 Task: Find connections with filter location Nkongsamba with filter topic #innovationwith filter profile language Spanish with filter current company BharatPe with filter school MITSOM | MIT School of Management with filter industry Desktop Computing Software Products with filter service category Customer Service with filter keywords title Playwright
Action: Mouse moved to (500, 65)
Screenshot: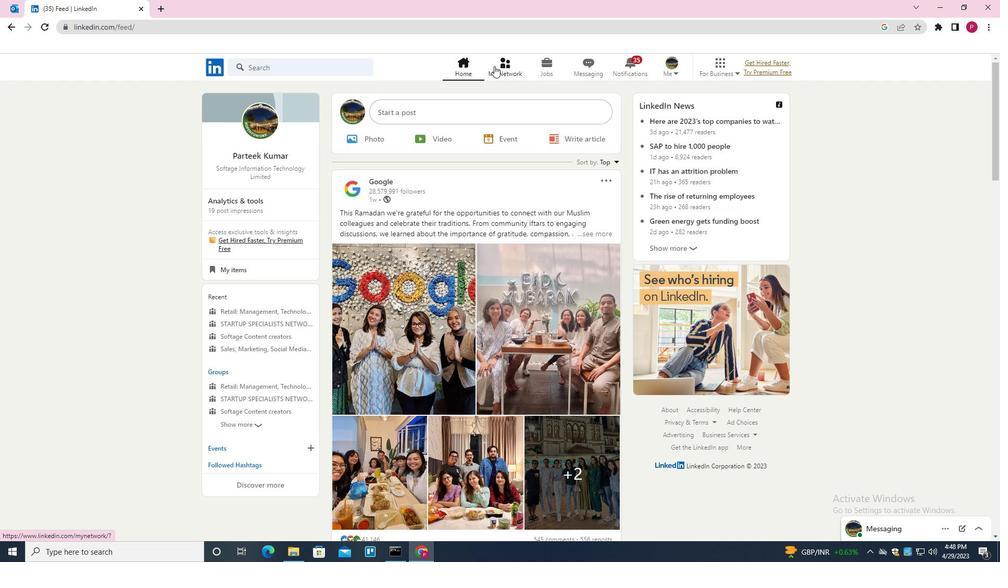 
Action: Mouse pressed left at (500, 65)
Screenshot: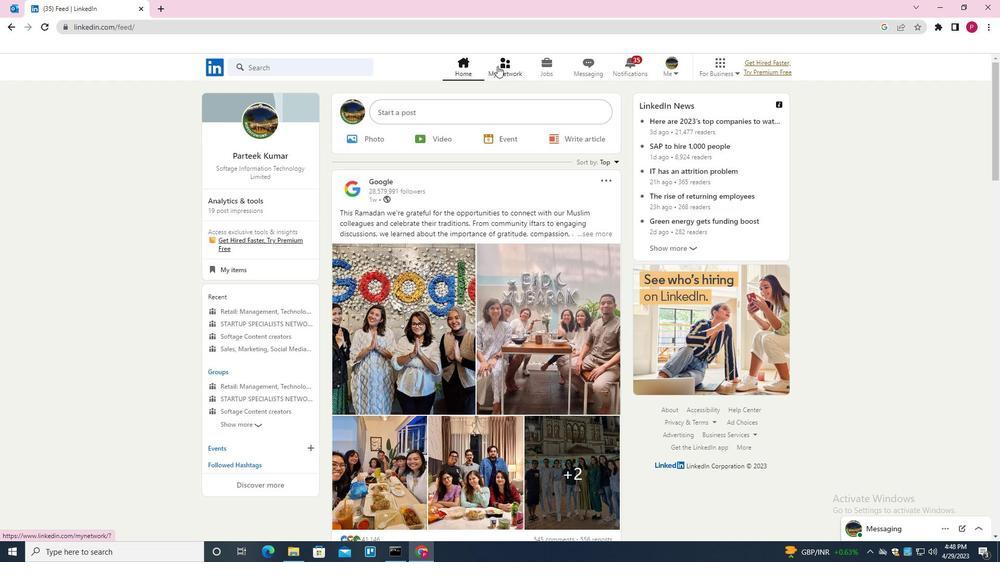 
Action: Mouse moved to (294, 123)
Screenshot: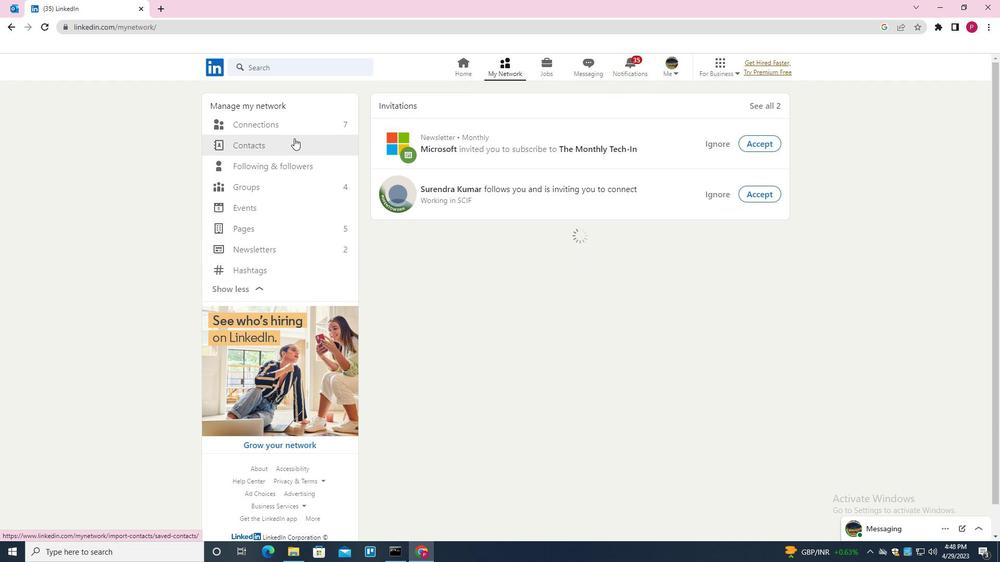 
Action: Mouse pressed left at (294, 123)
Screenshot: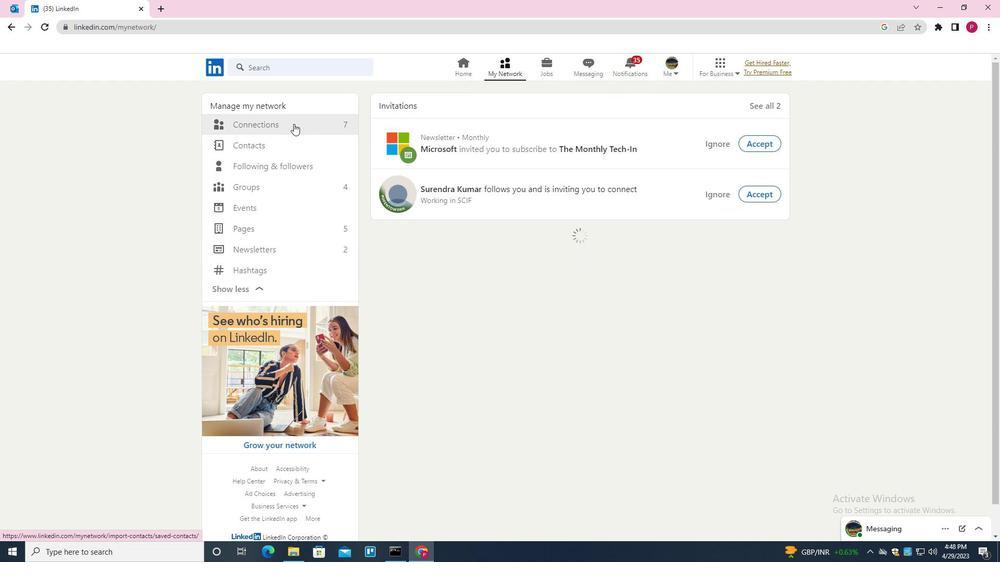 
Action: Mouse moved to (571, 122)
Screenshot: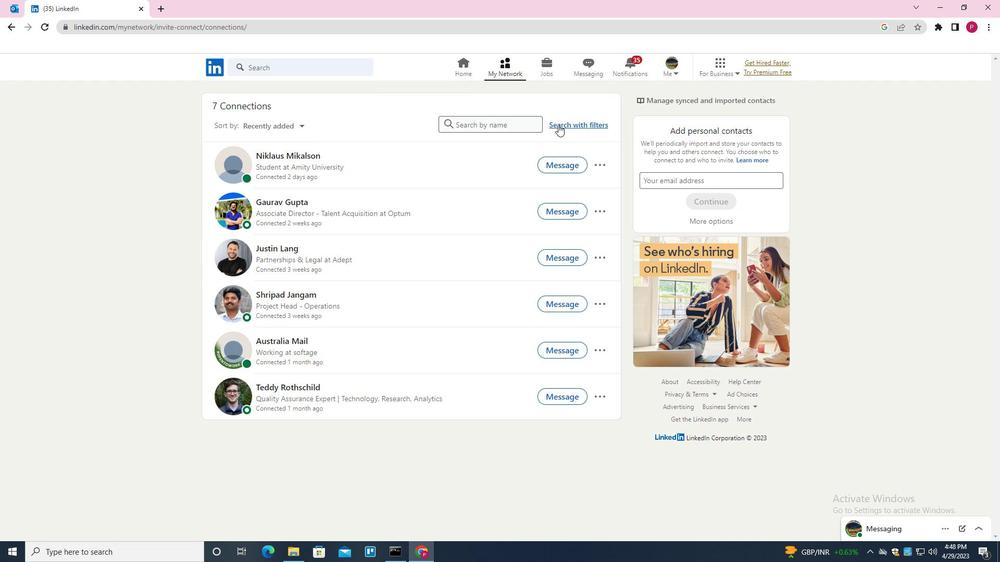 
Action: Mouse pressed left at (571, 122)
Screenshot: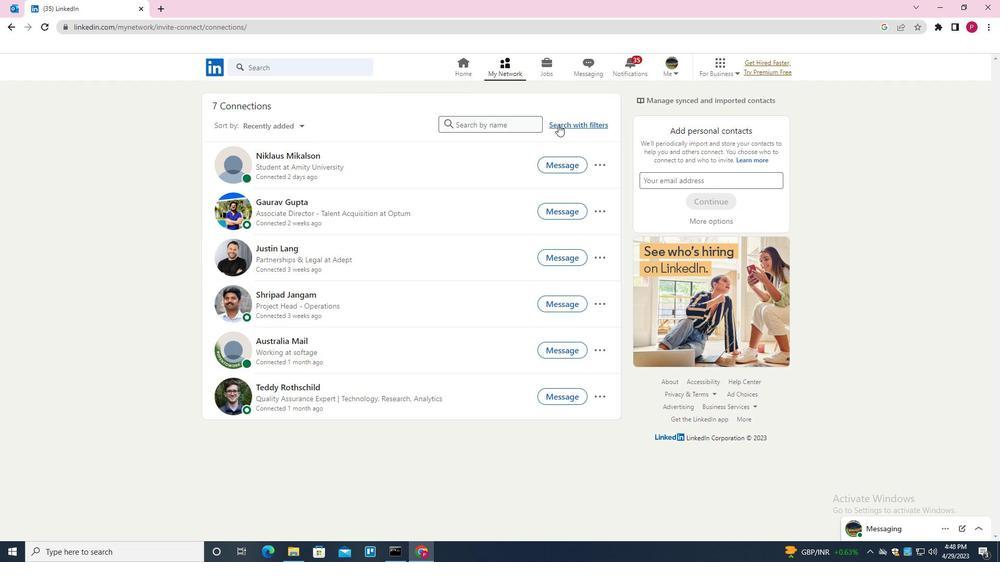 
Action: Mouse moved to (536, 94)
Screenshot: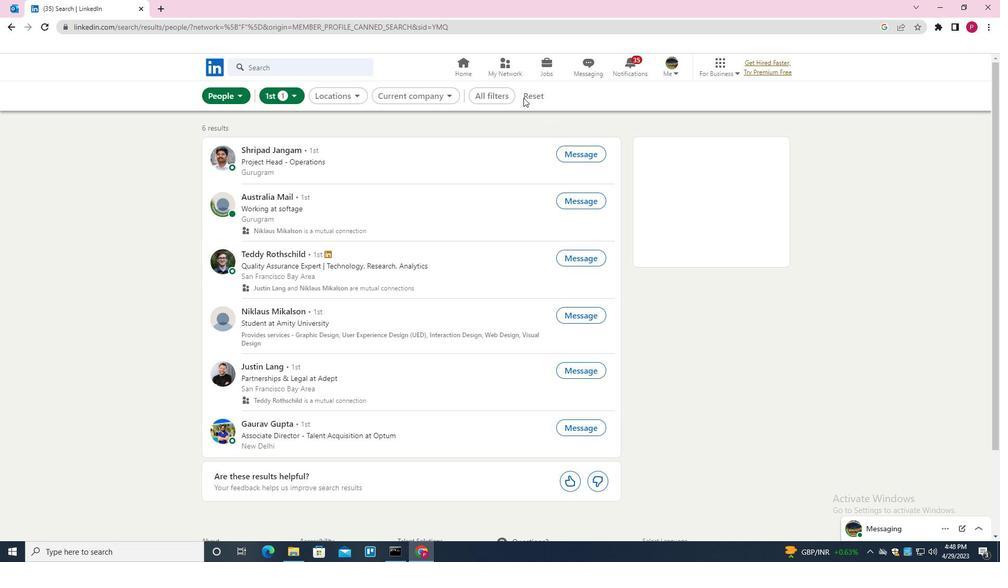 
Action: Mouse pressed left at (536, 94)
Screenshot: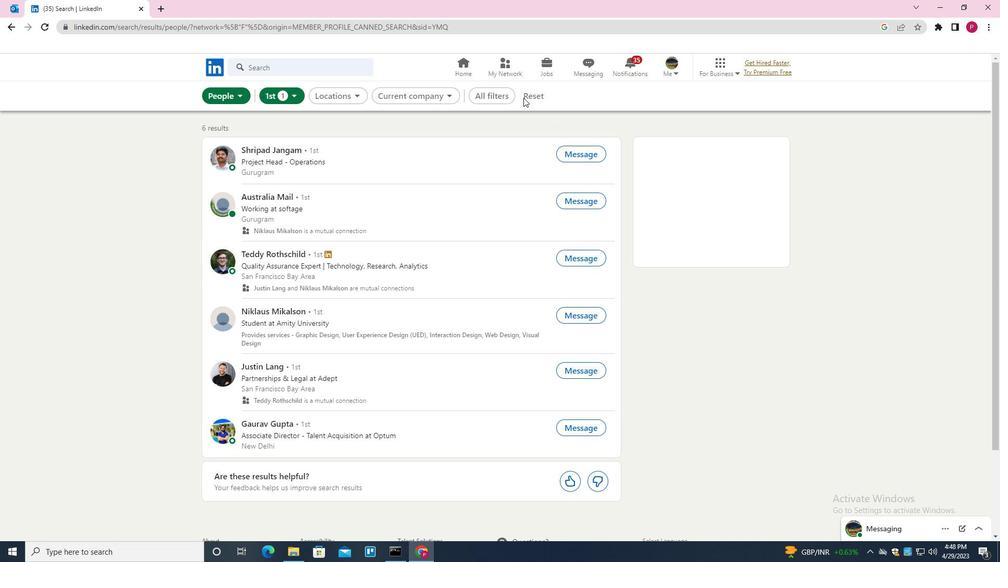 
Action: Mouse moved to (512, 97)
Screenshot: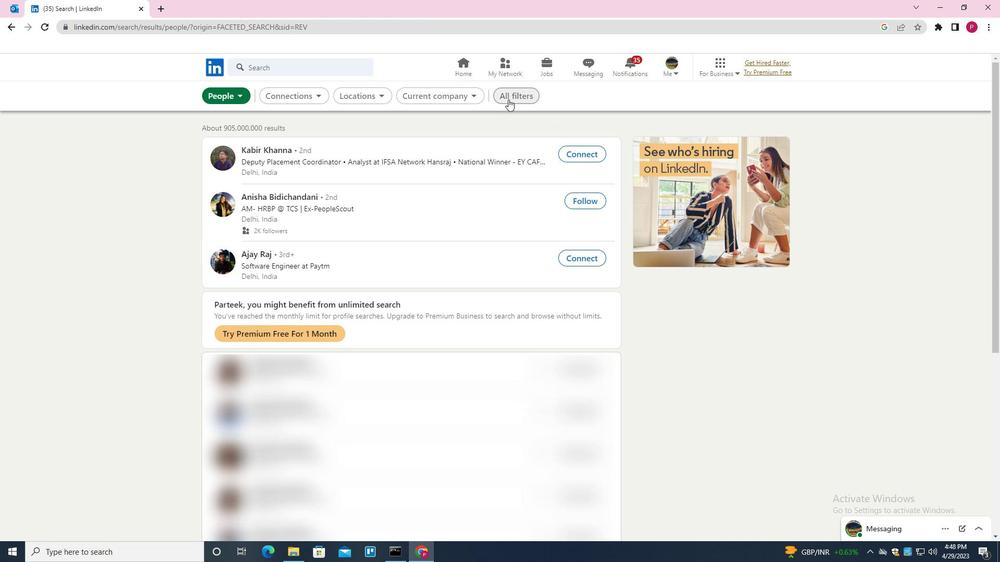 
Action: Mouse pressed left at (512, 97)
Screenshot: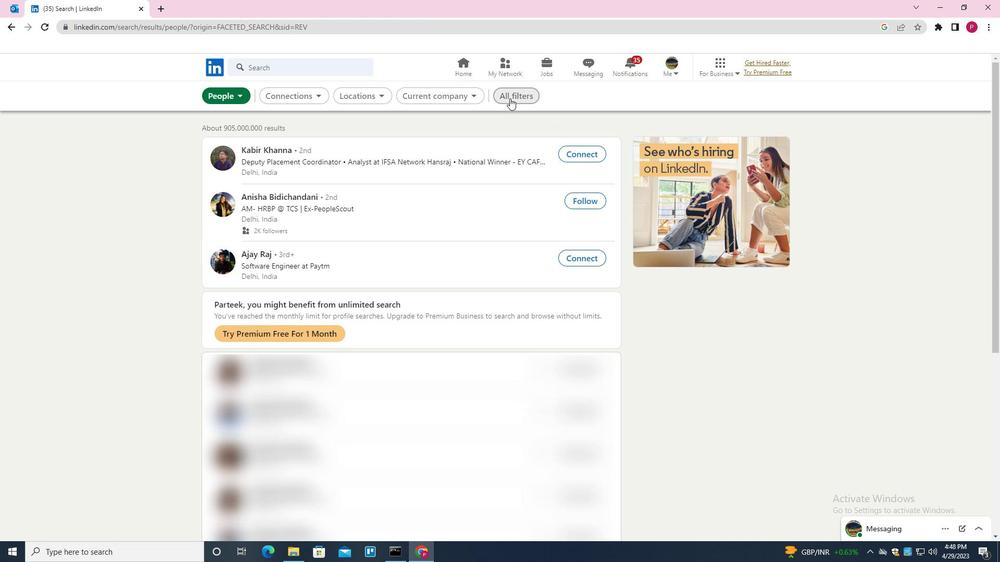 
Action: Mouse moved to (788, 328)
Screenshot: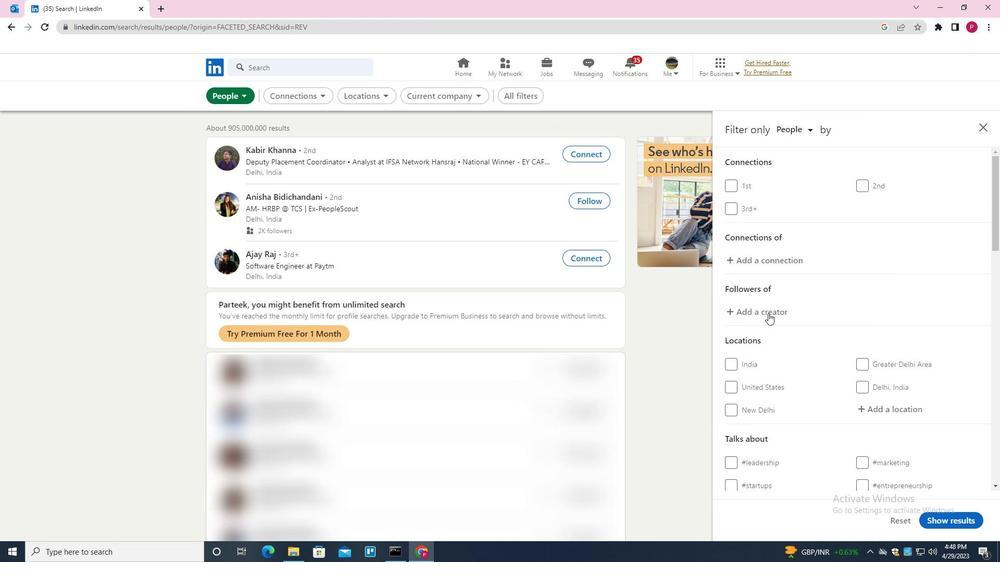 
Action: Mouse scrolled (788, 327) with delta (0, 0)
Screenshot: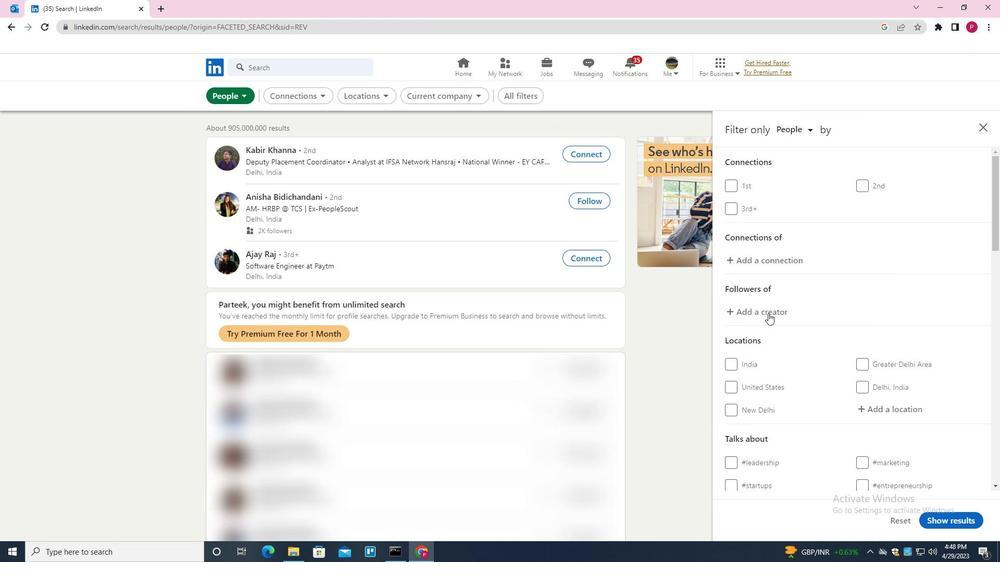 
Action: Mouse moved to (788, 329)
Screenshot: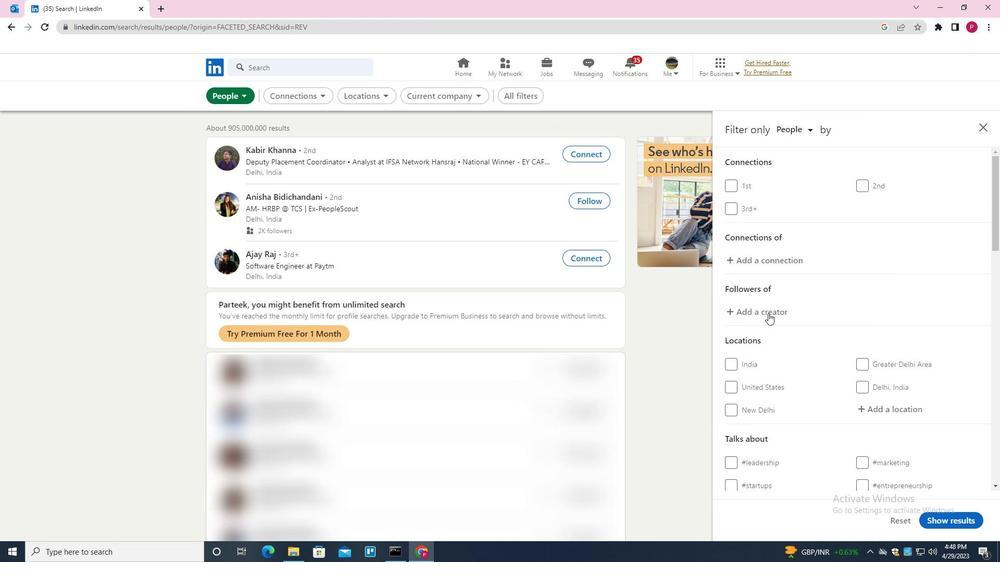 
Action: Mouse scrolled (788, 328) with delta (0, 0)
Screenshot: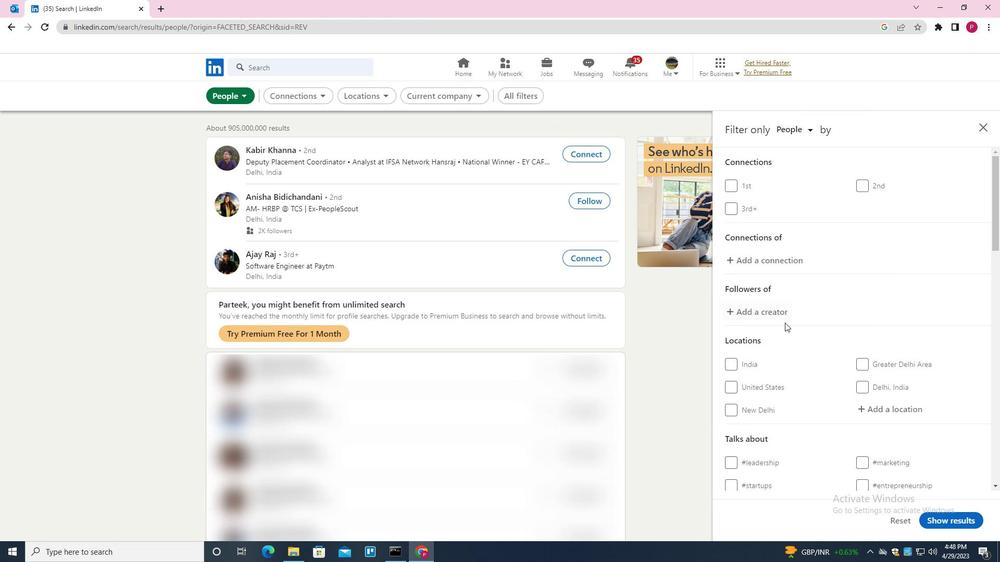 
Action: Mouse moved to (794, 332)
Screenshot: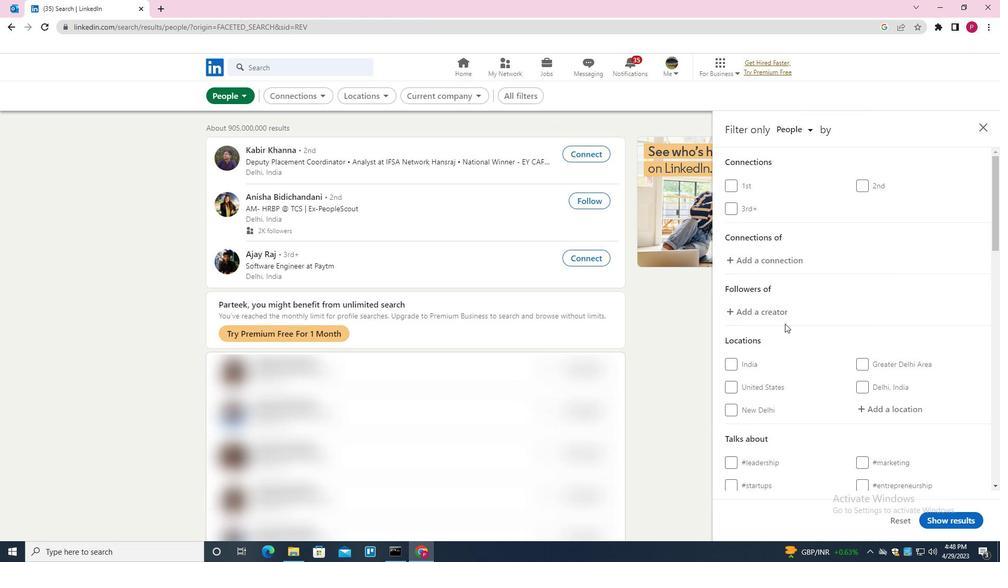 
Action: Mouse scrolled (794, 331) with delta (0, 0)
Screenshot: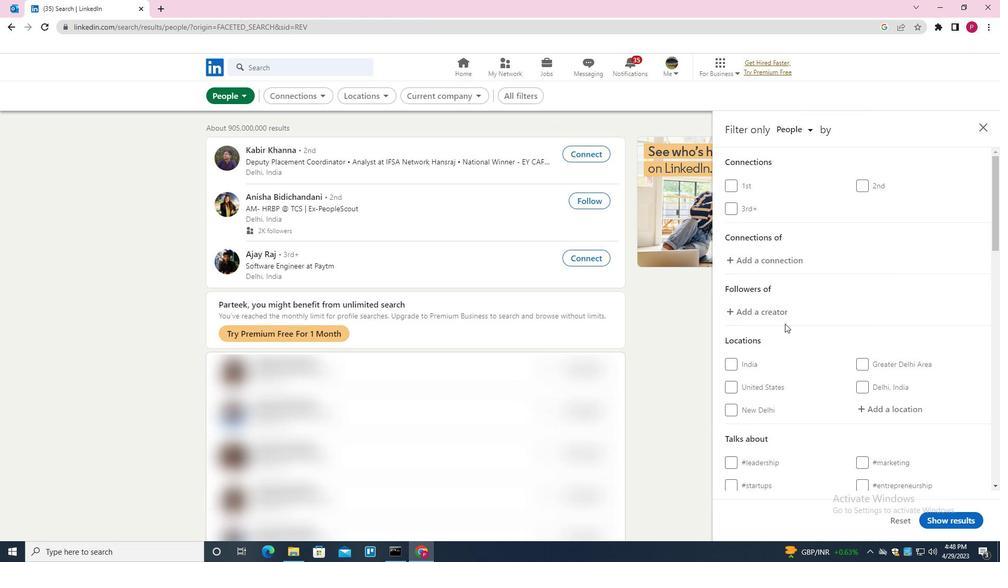 
Action: Mouse moved to (883, 250)
Screenshot: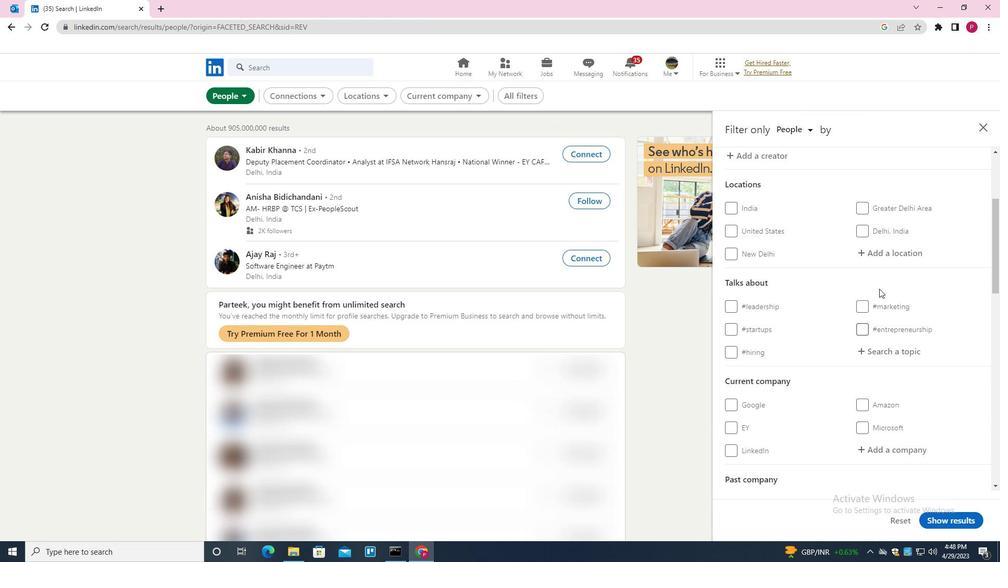 
Action: Mouse pressed left at (883, 250)
Screenshot: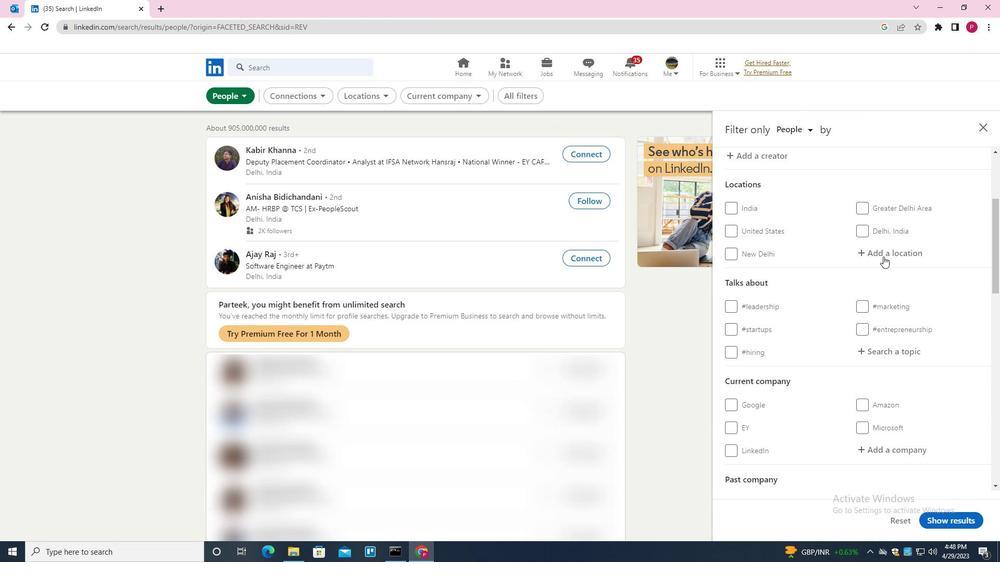 
Action: Mouse moved to (716, 335)
Screenshot: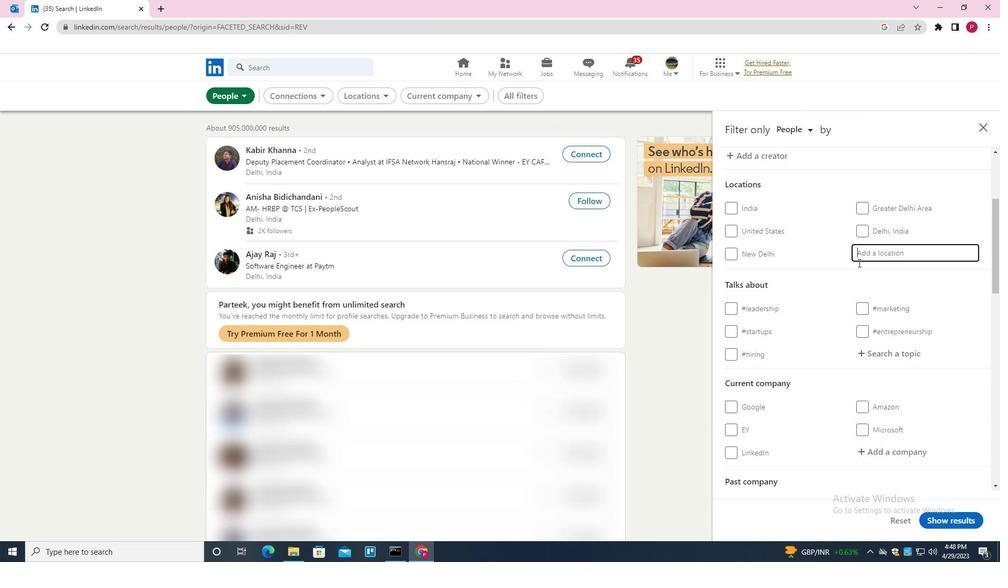 
Action: Key pressed <Key.shift><Key.shift>NKONG<Key.down><Key.down><Key.enter>
Screenshot: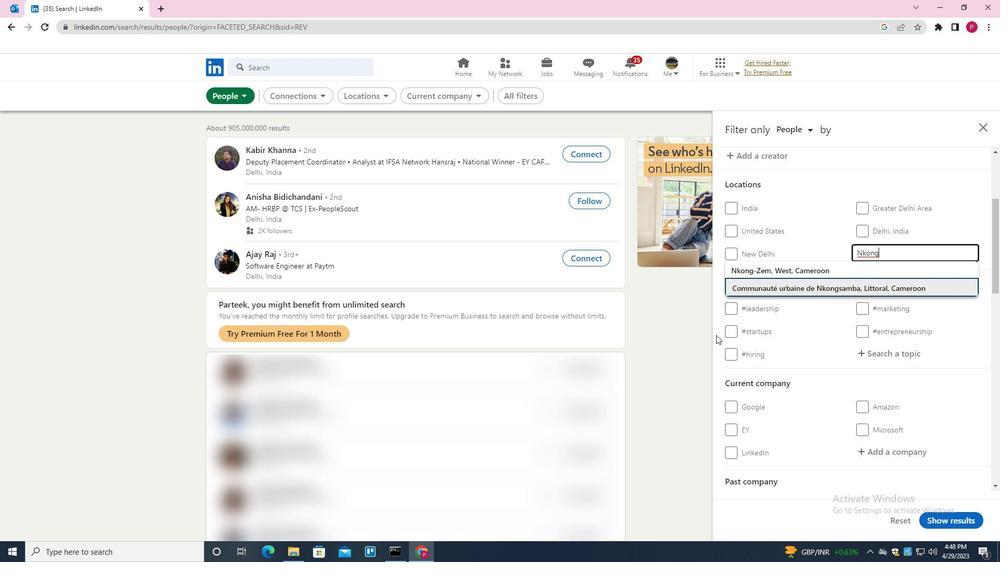 
Action: Mouse moved to (794, 345)
Screenshot: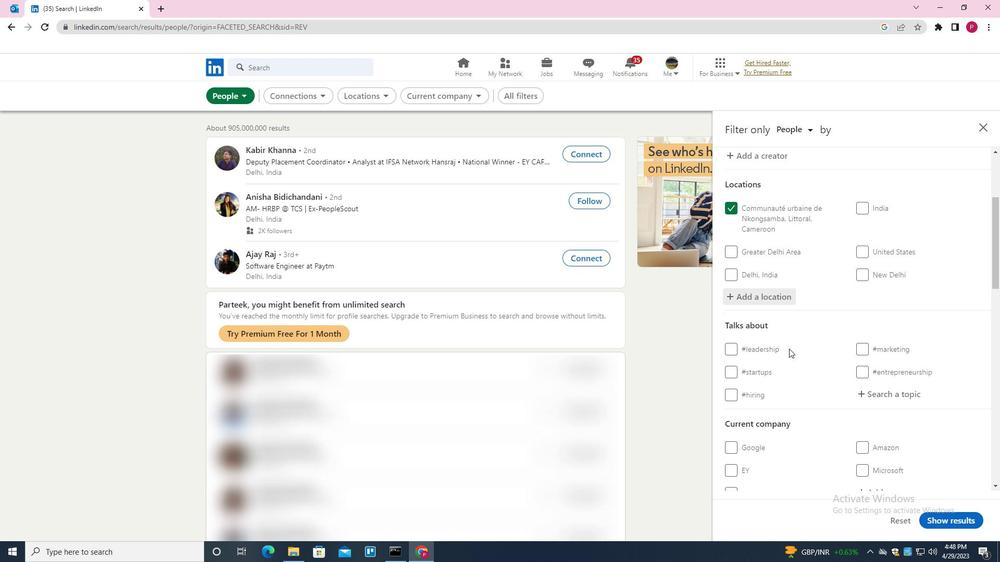 
Action: Mouse scrolled (794, 345) with delta (0, 0)
Screenshot: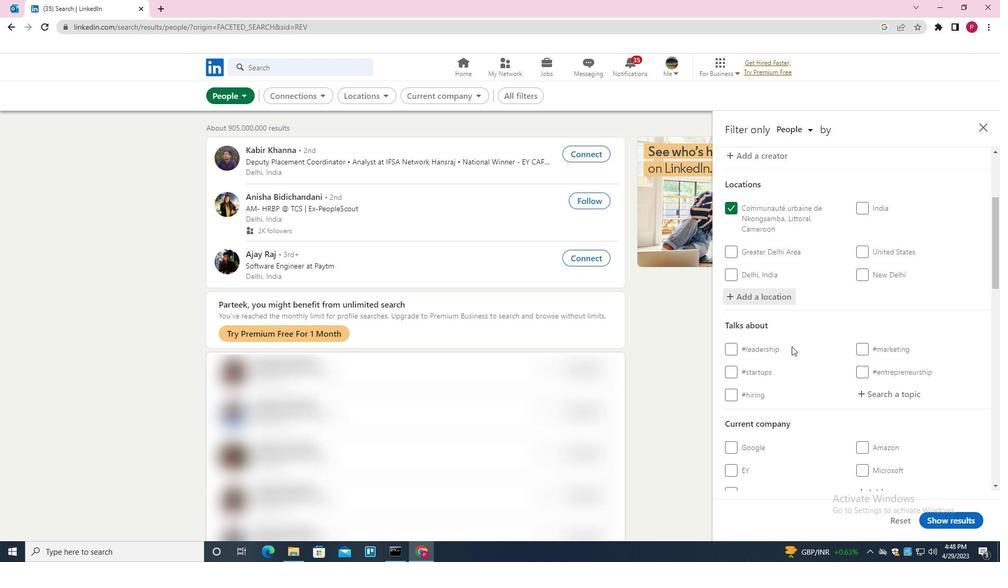 
Action: Mouse scrolled (794, 345) with delta (0, 0)
Screenshot: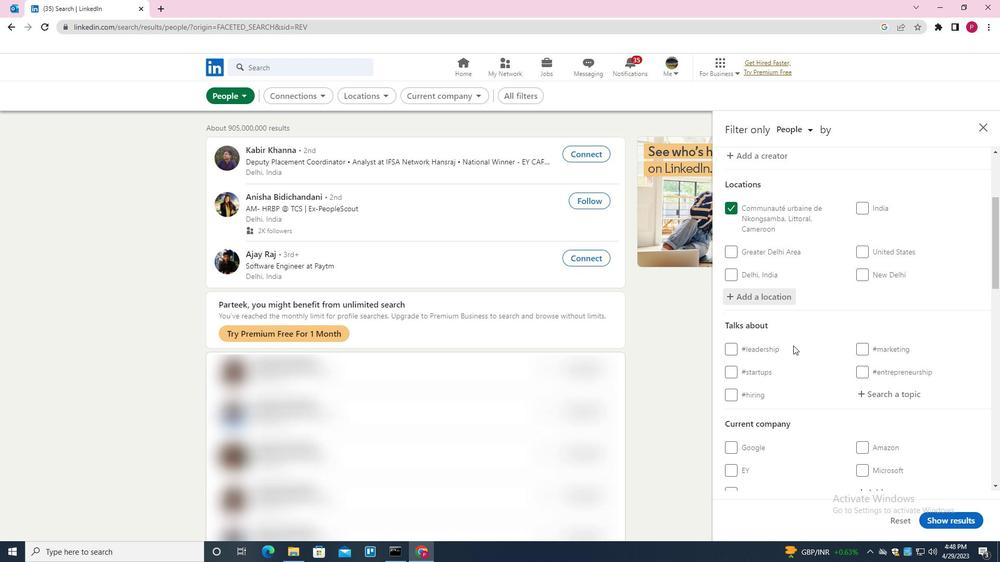 
Action: Mouse moved to (868, 291)
Screenshot: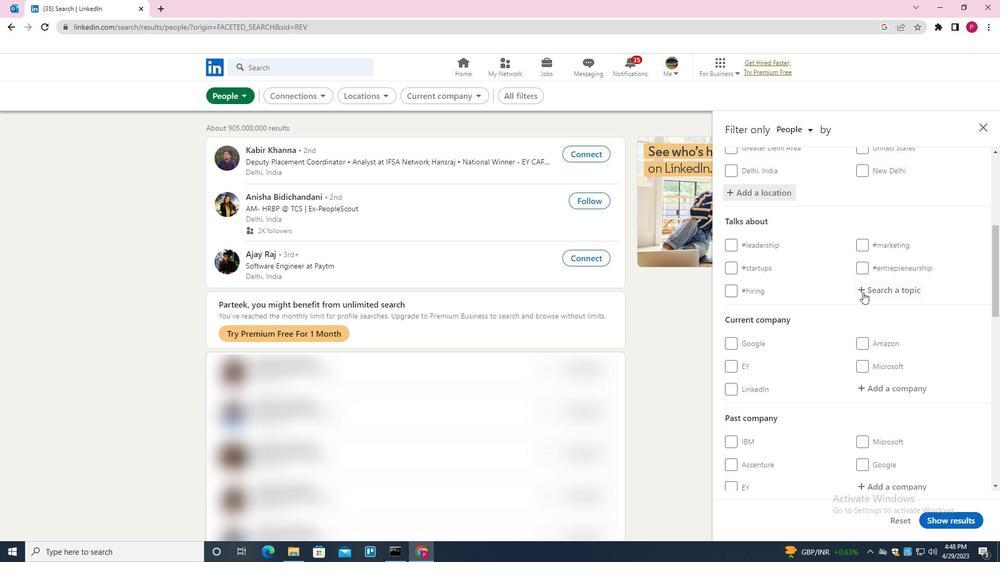
Action: Mouse pressed left at (868, 291)
Screenshot: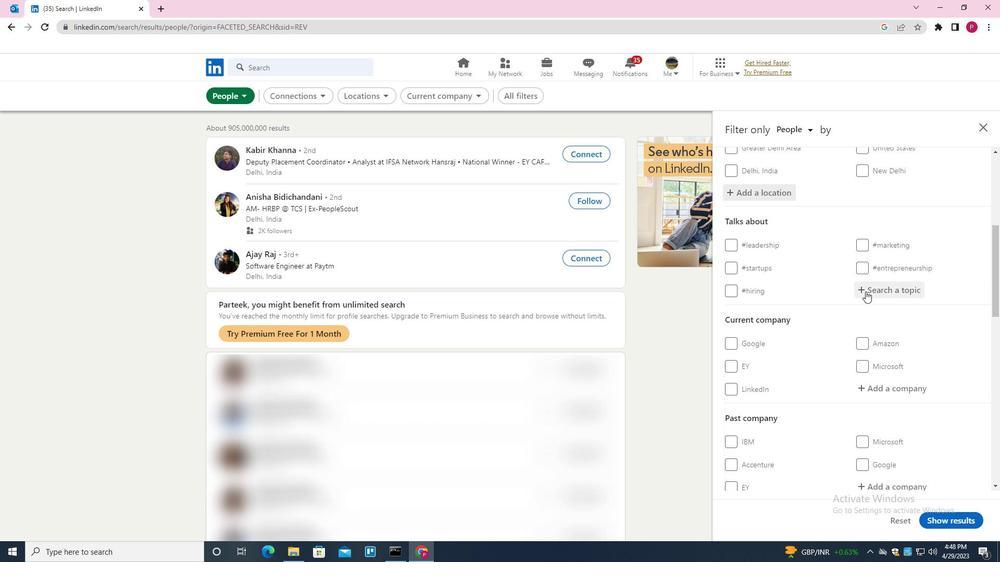 
Action: Mouse moved to (863, 295)
Screenshot: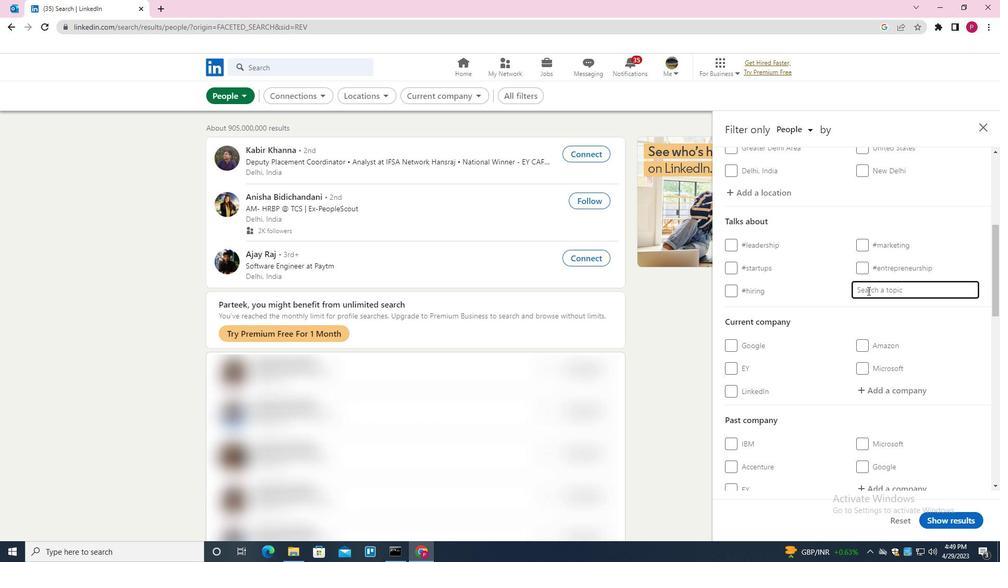 
Action: Key pressed INNOVATION<Key.down><Key.enter>
Screenshot: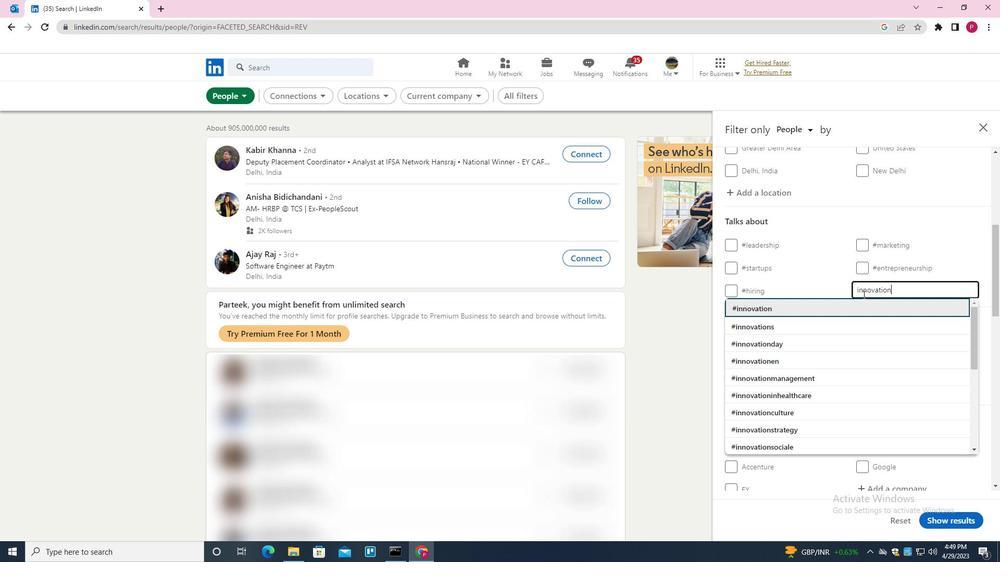 
Action: Mouse moved to (764, 321)
Screenshot: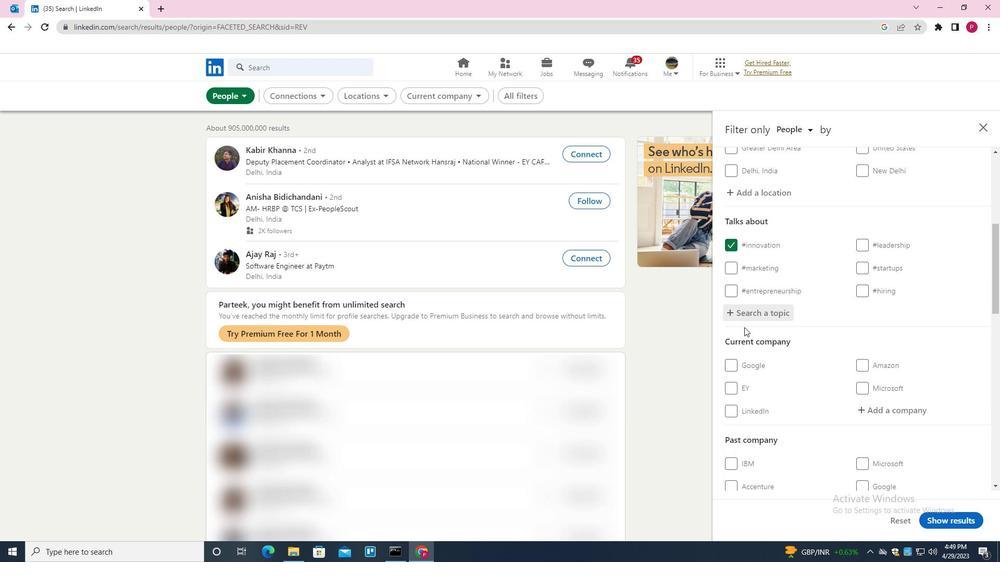 
Action: Mouse scrolled (764, 321) with delta (0, 0)
Screenshot: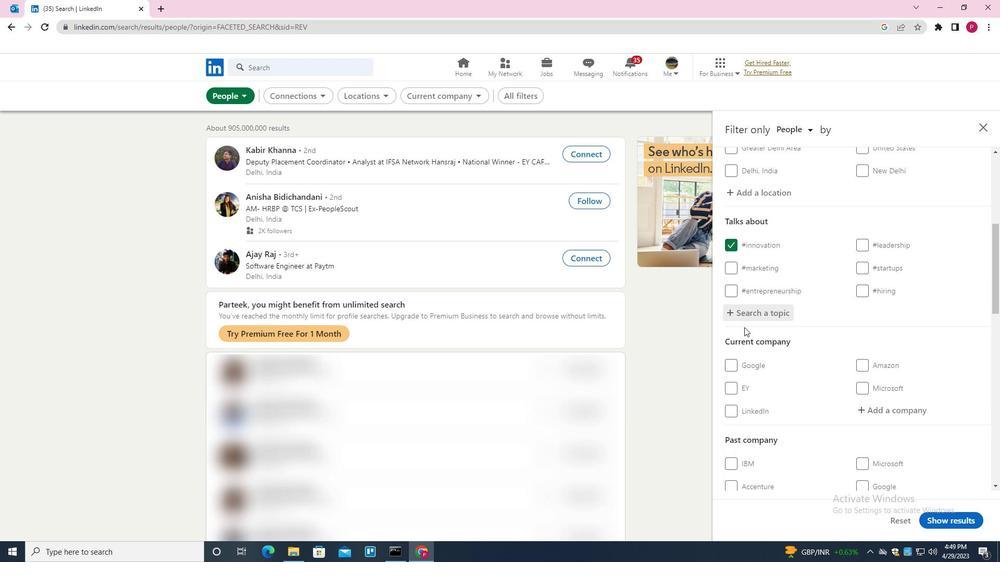 
Action: Mouse moved to (768, 321)
Screenshot: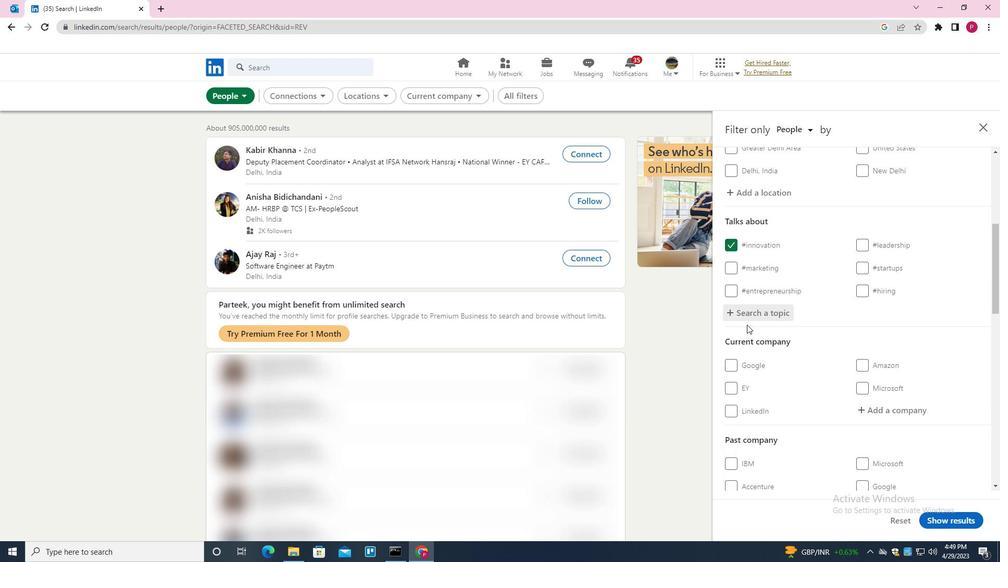 
Action: Mouse scrolled (768, 321) with delta (0, 0)
Screenshot: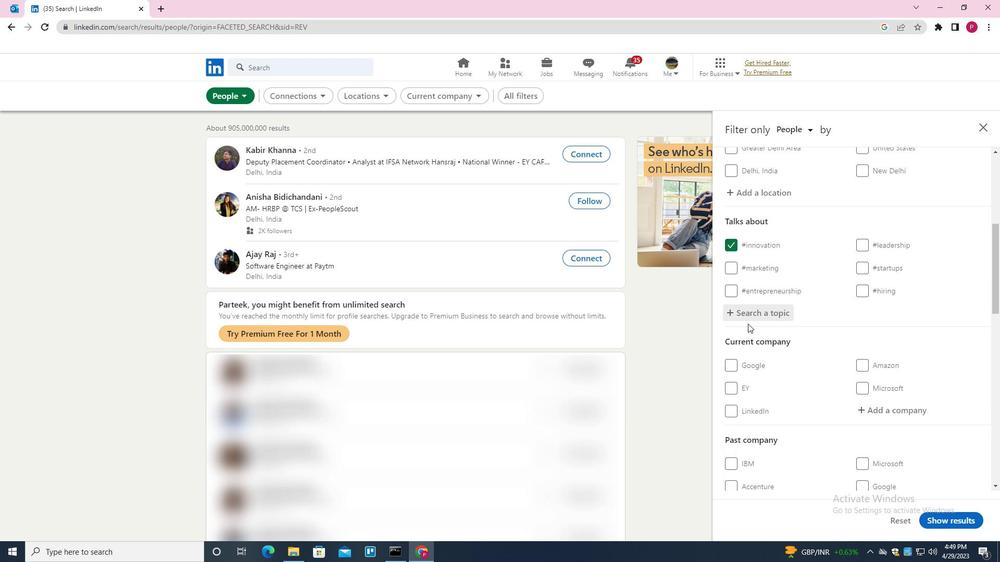 
Action: Mouse scrolled (768, 321) with delta (0, 0)
Screenshot: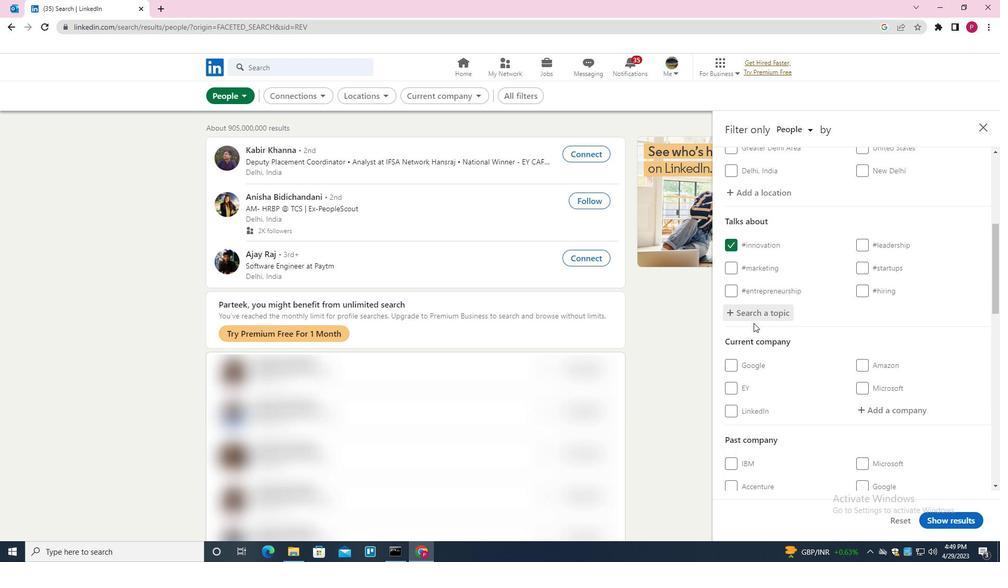 
Action: Mouse moved to (802, 248)
Screenshot: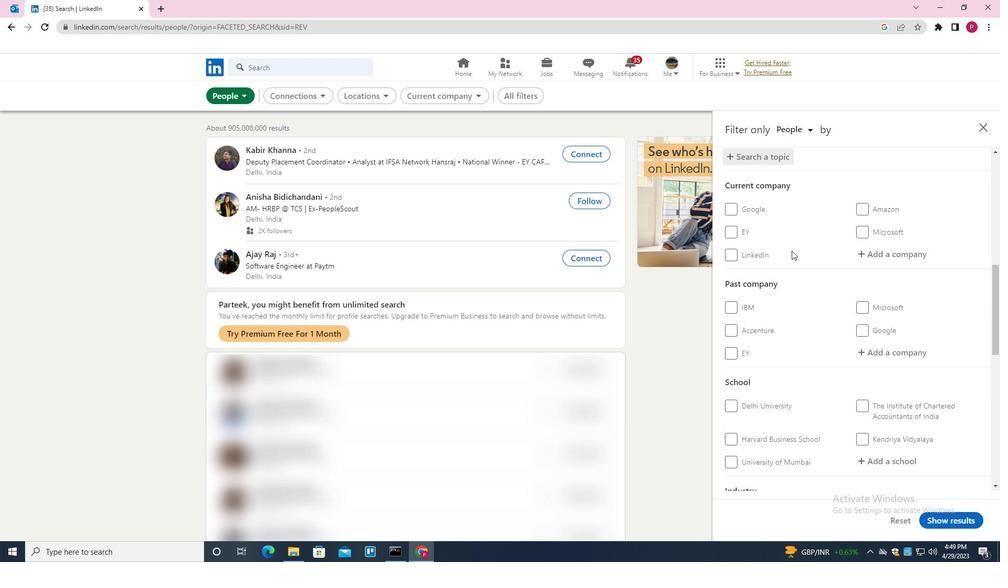 
Action: Mouse scrolled (802, 248) with delta (0, 0)
Screenshot: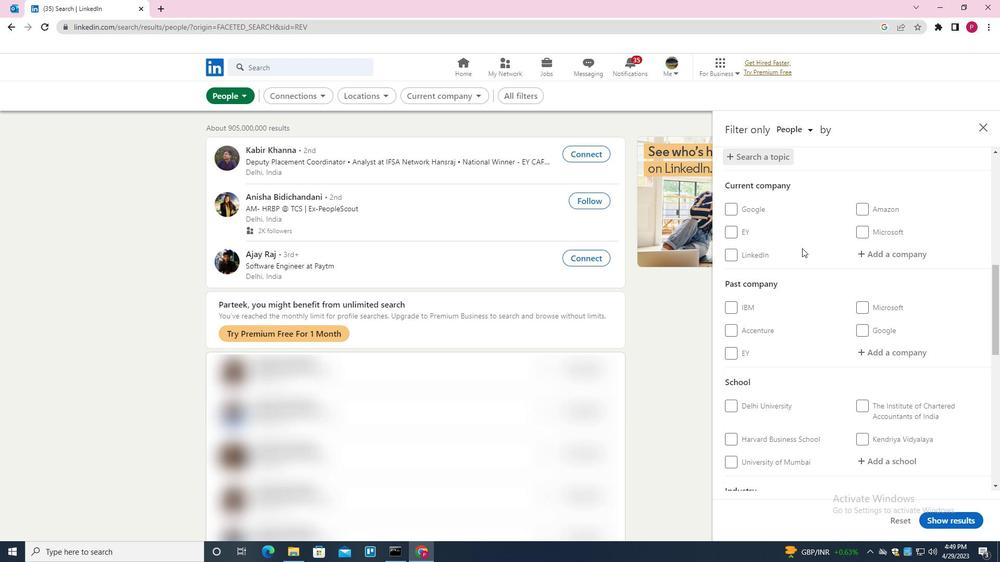 
Action: Mouse scrolled (802, 248) with delta (0, 0)
Screenshot: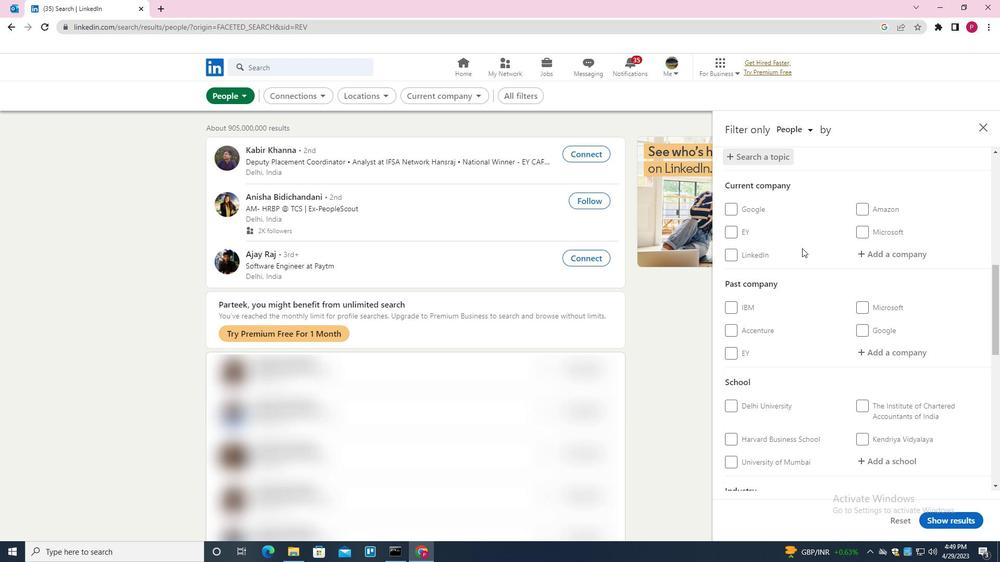 
Action: Mouse scrolled (802, 248) with delta (0, 0)
Screenshot: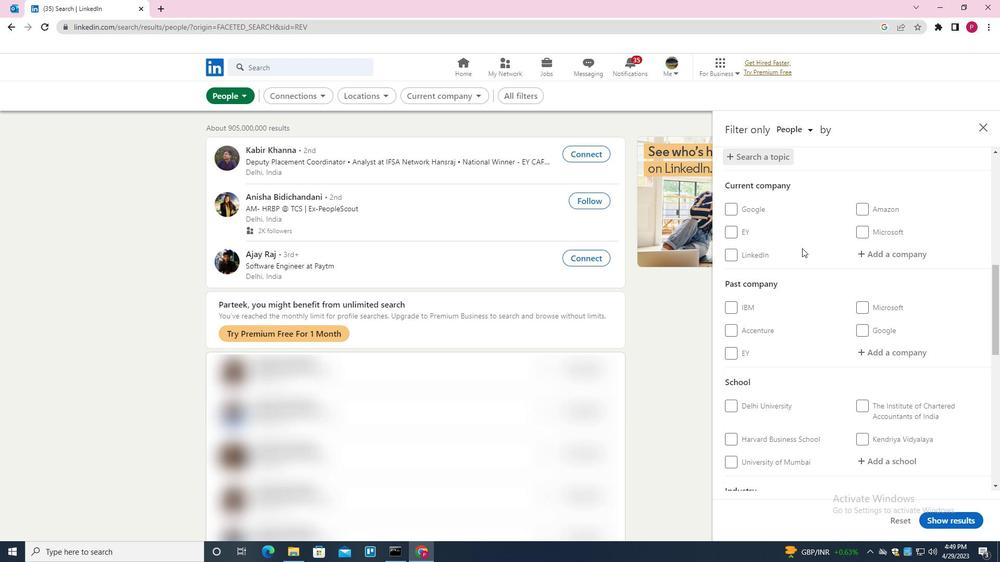 
Action: Mouse scrolled (802, 248) with delta (0, 0)
Screenshot: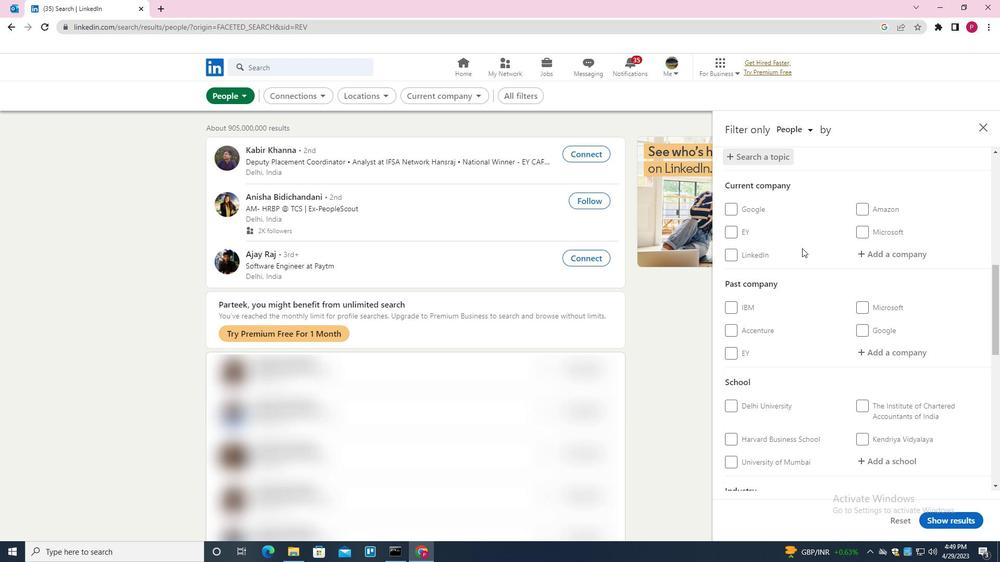 
Action: Mouse moved to (792, 274)
Screenshot: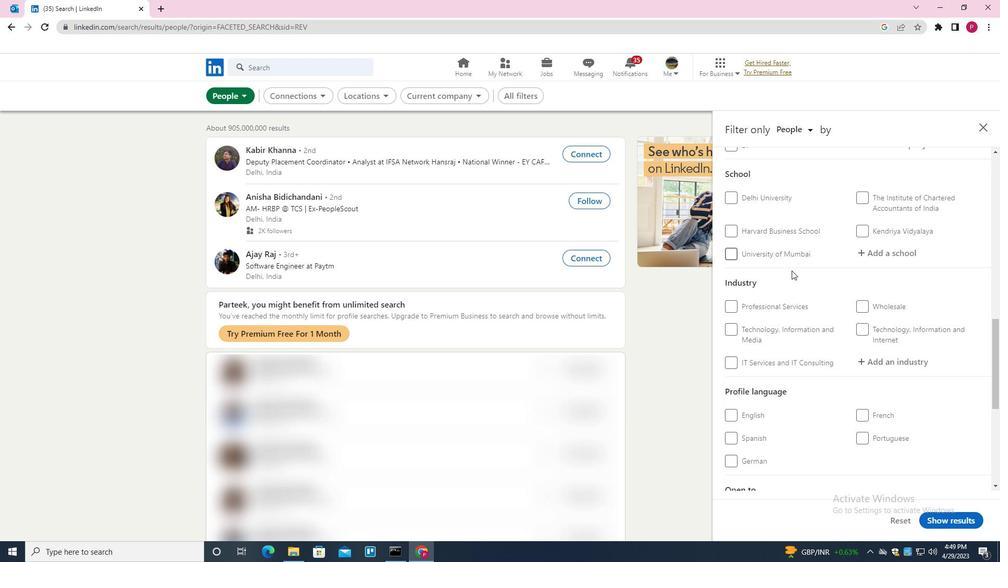 
Action: Mouse scrolled (792, 273) with delta (0, 0)
Screenshot: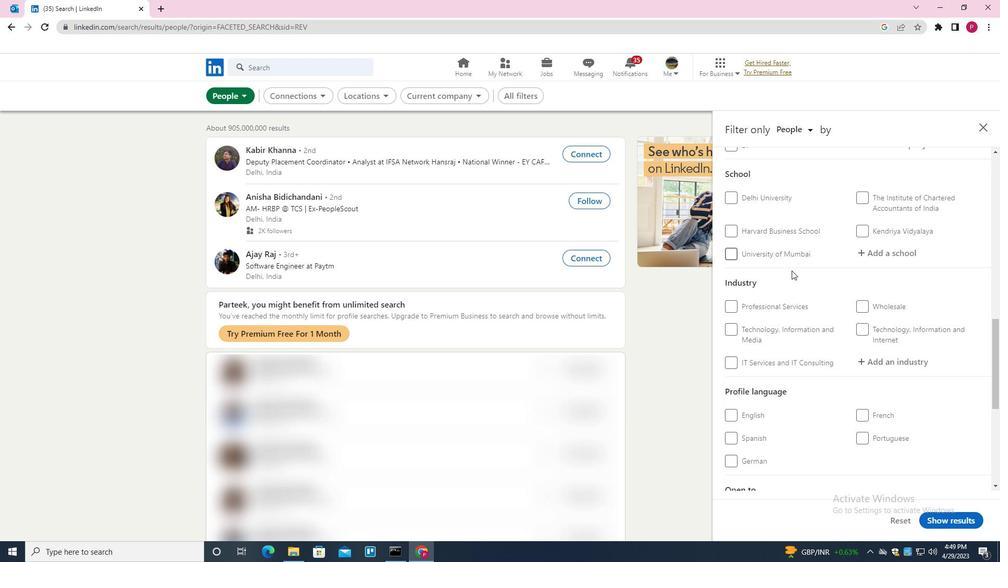 
Action: Mouse scrolled (792, 273) with delta (0, 0)
Screenshot: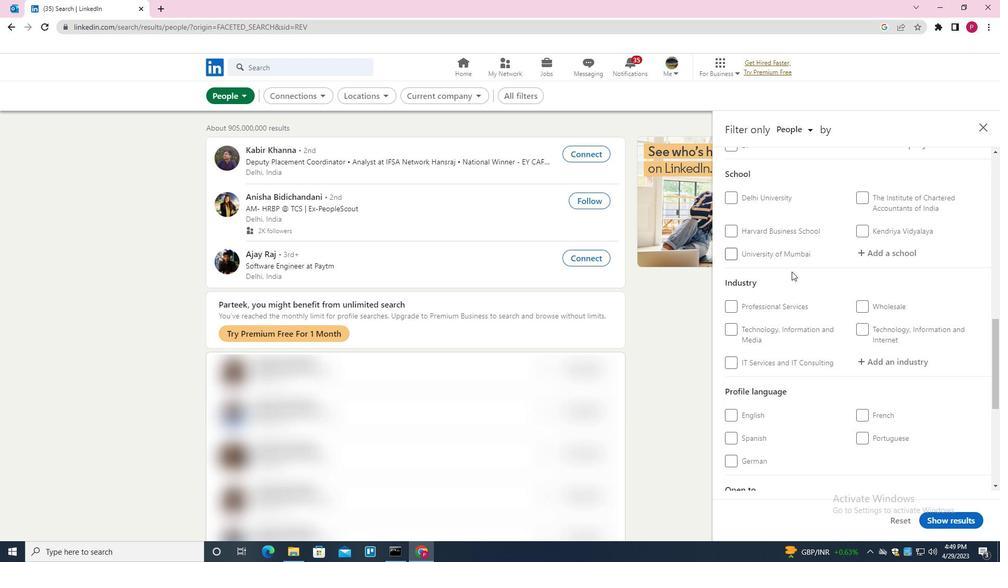 
Action: Mouse scrolled (792, 273) with delta (0, 0)
Screenshot: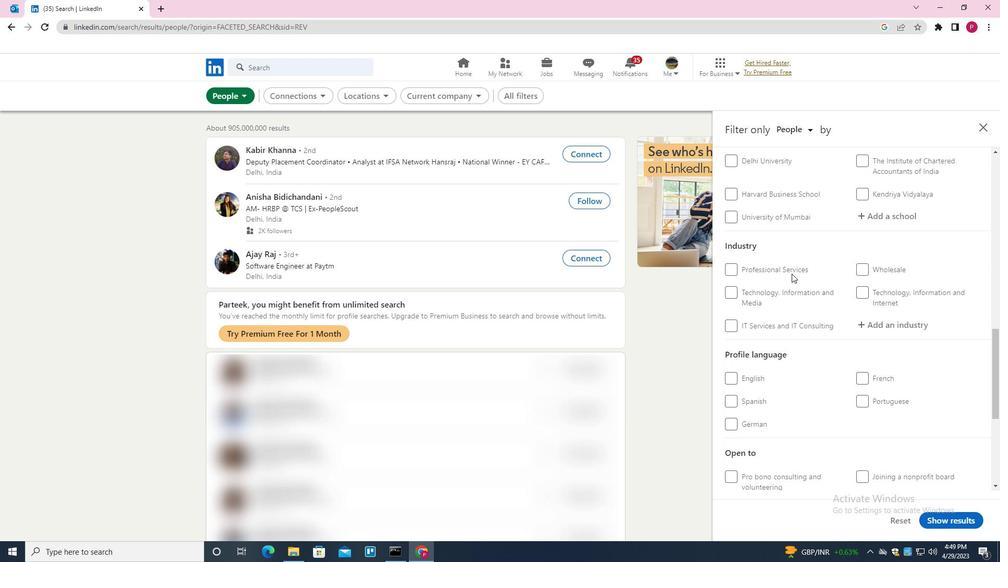 
Action: Mouse moved to (737, 281)
Screenshot: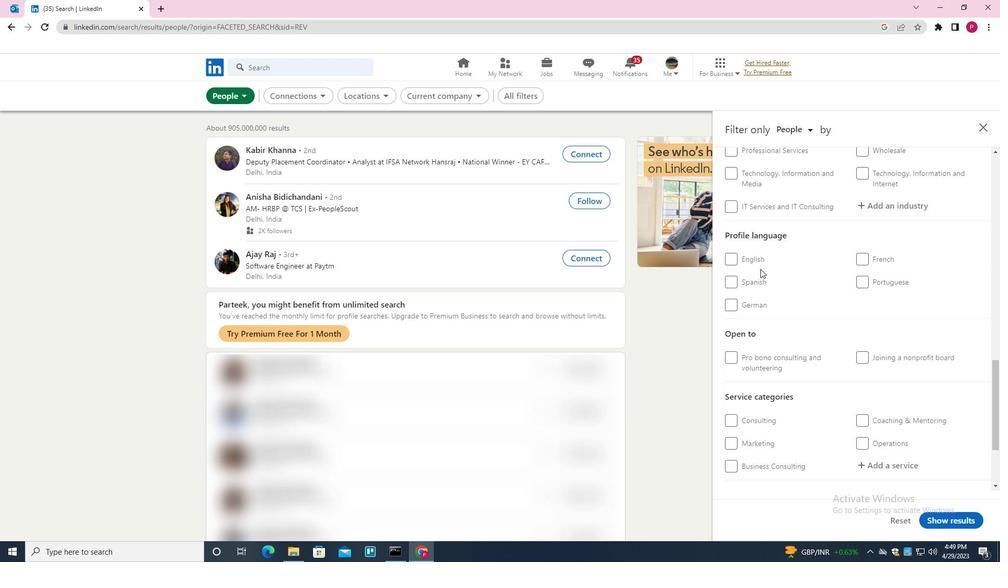 
Action: Mouse pressed left at (737, 281)
Screenshot: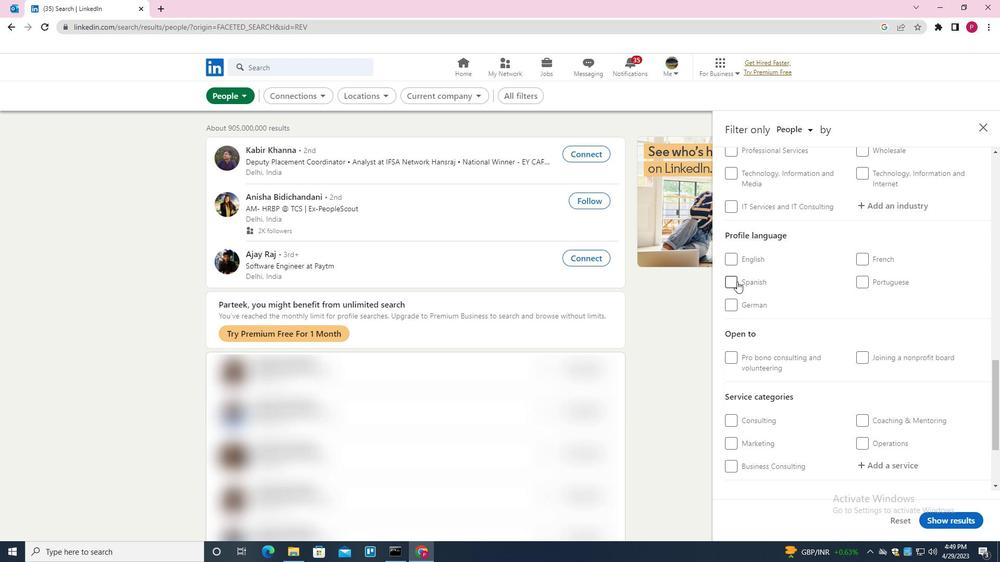 
Action: Mouse moved to (794, 271)
Screenshot: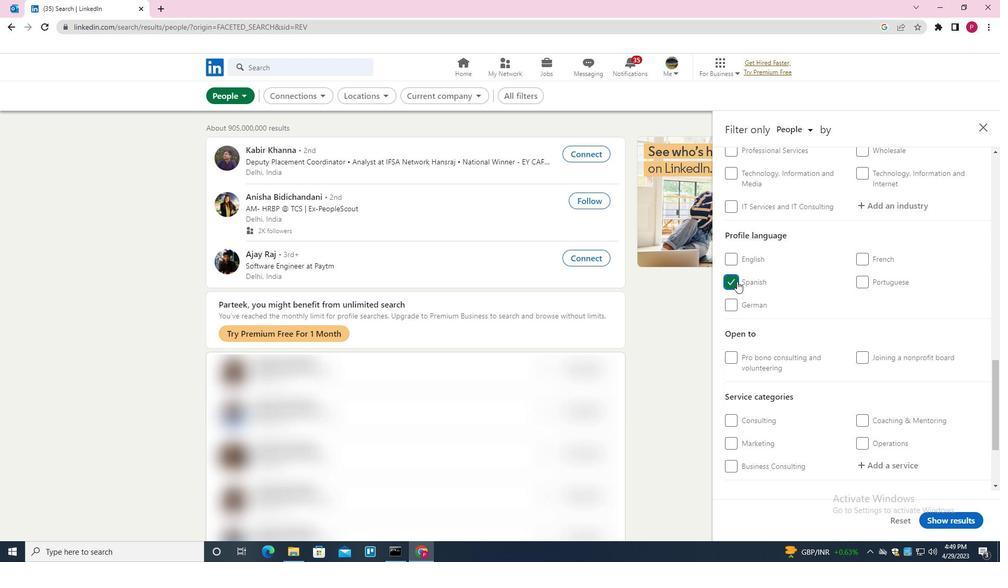 
Action: Mouse scrolled (794, 271) with delta (0, 0)
Screenshot: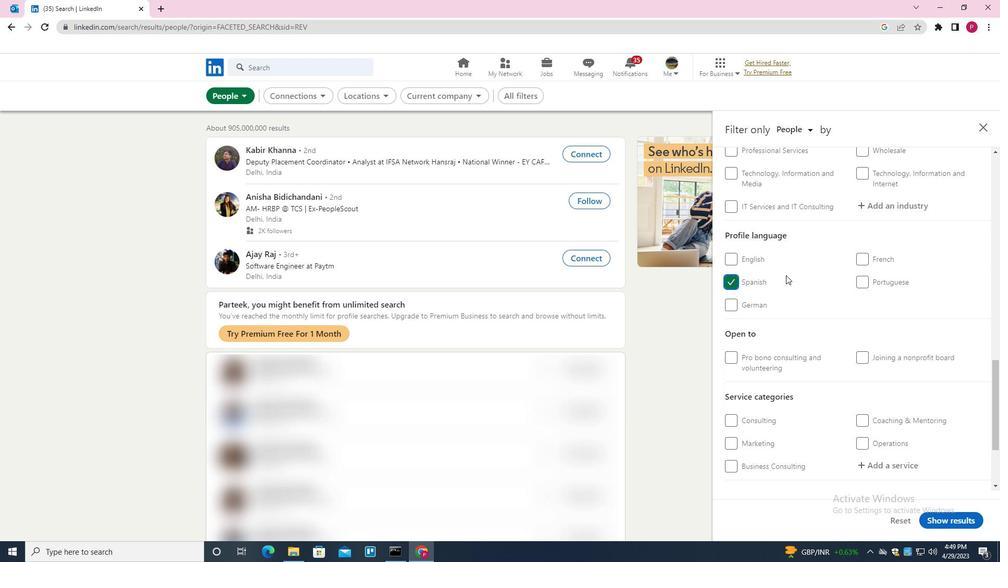 
Action: Mouse scrolled (794, 271) with delta (0, 0)
Screenshot: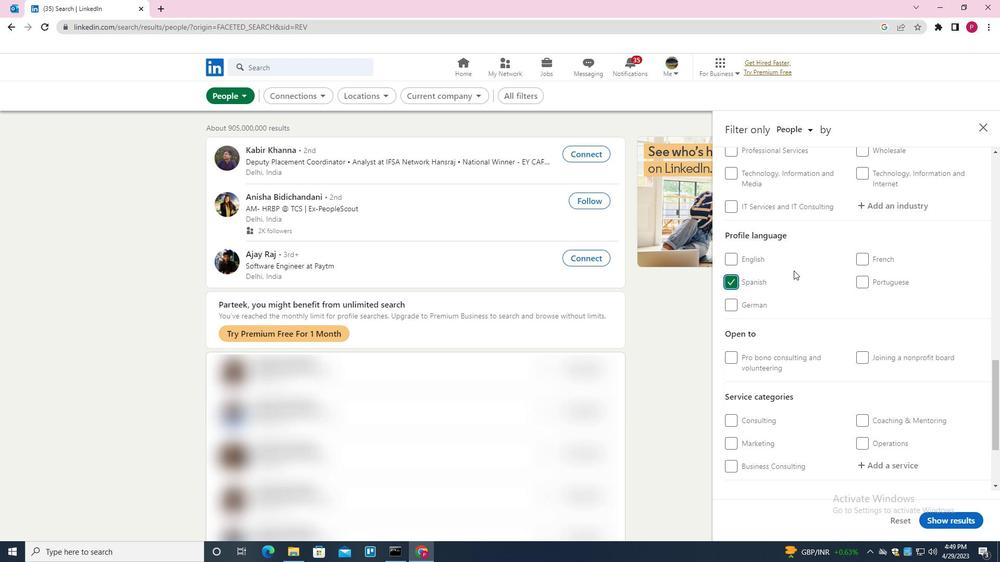 
Action: Mouse scrolled (794, 271) with delta (0, 0)
Screenshot: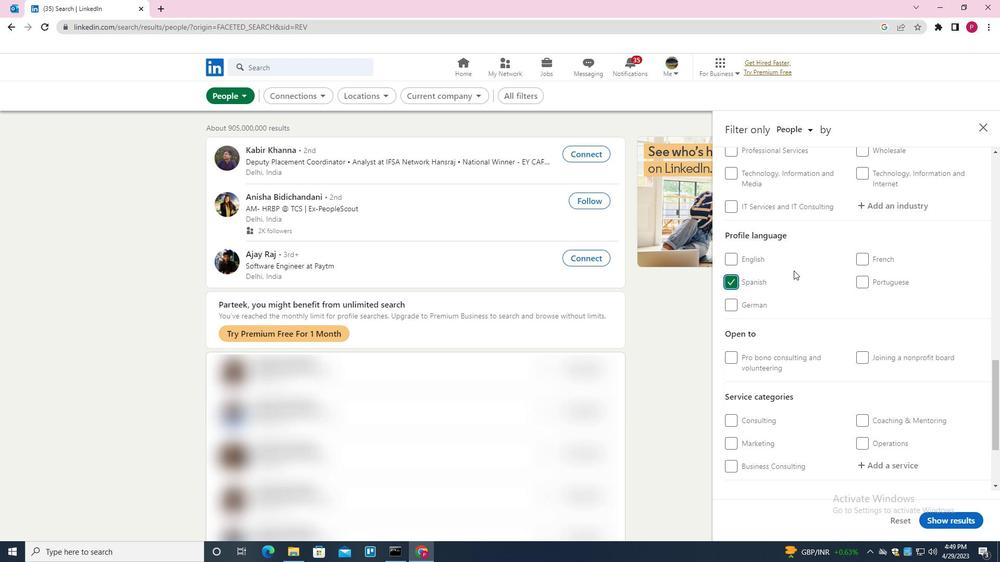 
Action: Mouse scrolled (794, 271) with delta (0, 0)
Screenshot: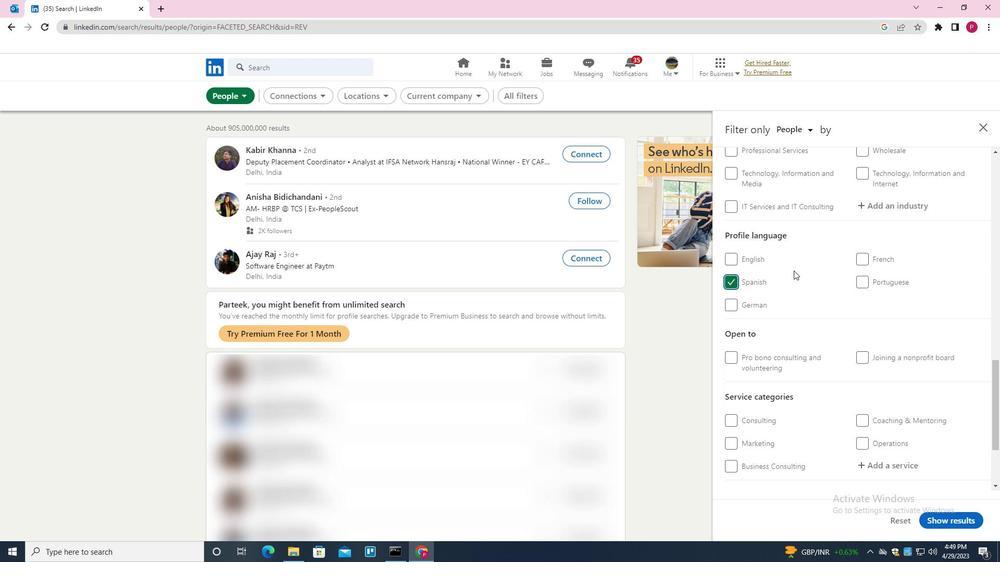
Action: Mouse scrolled (794, 271) with delta (0, 0)
Screenshot: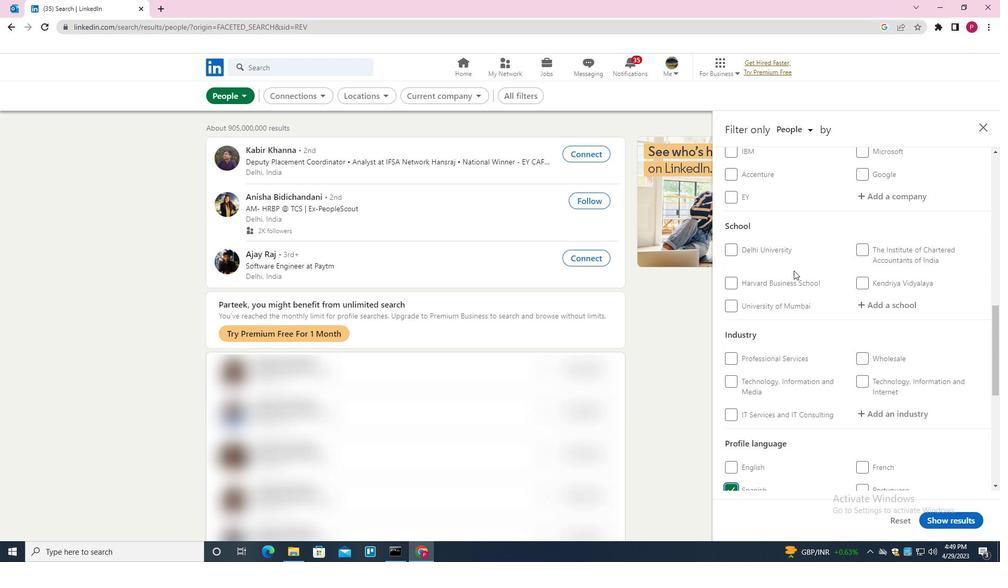 
Action: Mouse scrolled (794, 271) with delta (0, 0)
Screenshot: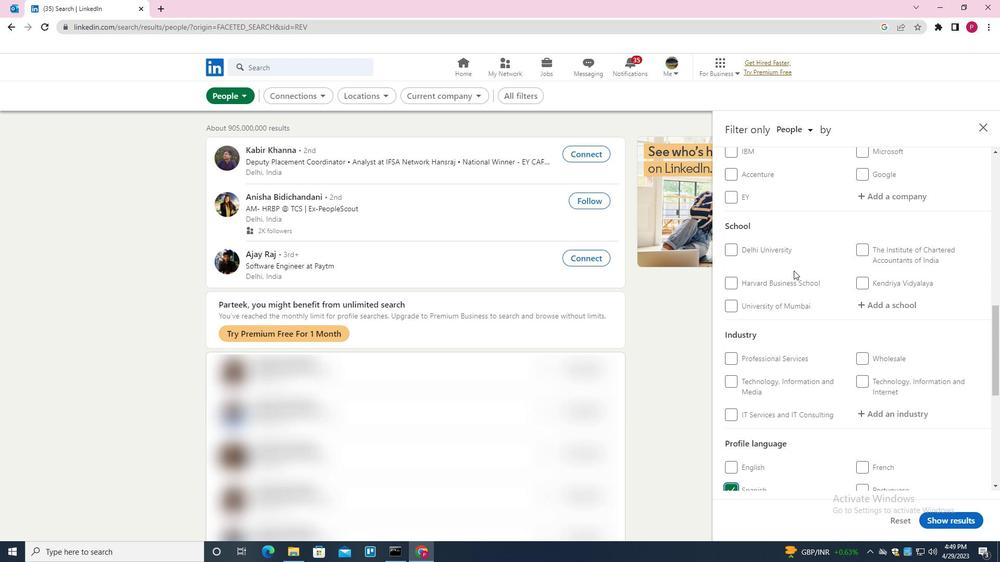 
Action: Mouse scrolled (794, 271) with delta (0, 0)
Screenshot: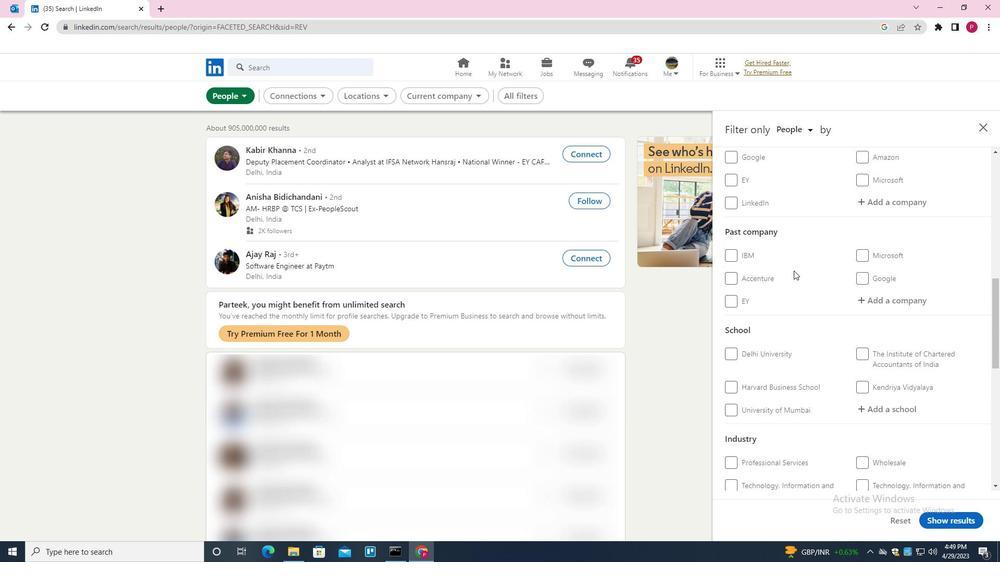 
Action: Mouse scrolled (794, 271) with delta (0, 0)
Screenshot: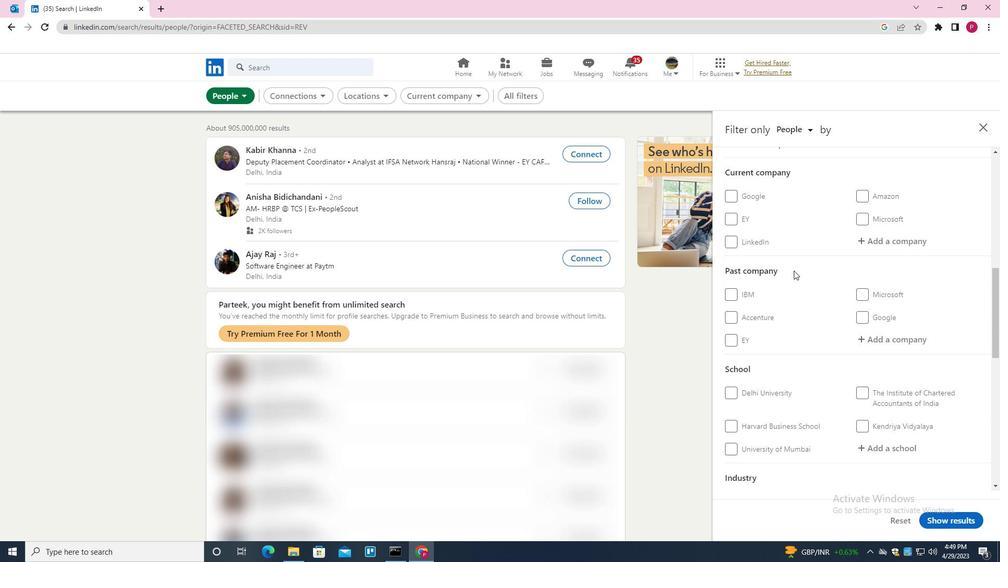 
Action: Mouse scrolled (794, 271) with delta (0, 0)
Screenshot: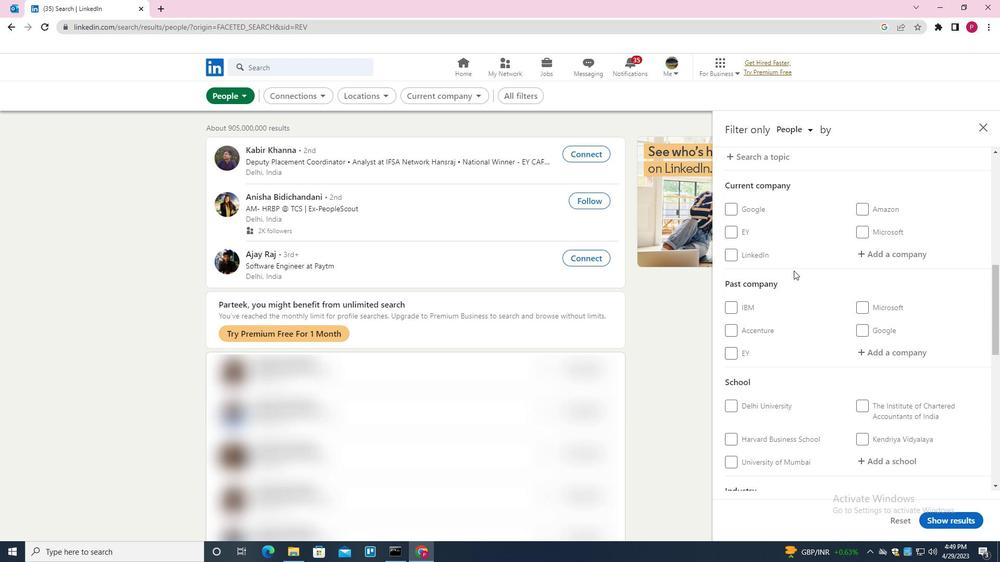
Action: Mouse moved to (885, 359)
Screenshot: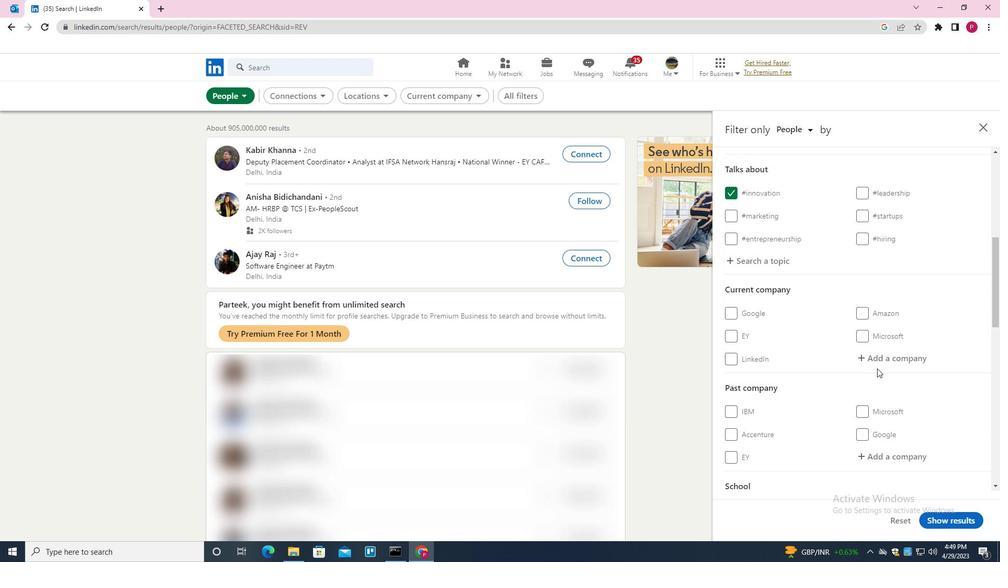 
Action: Mouse pressed left at (885, 359)
Screenshot: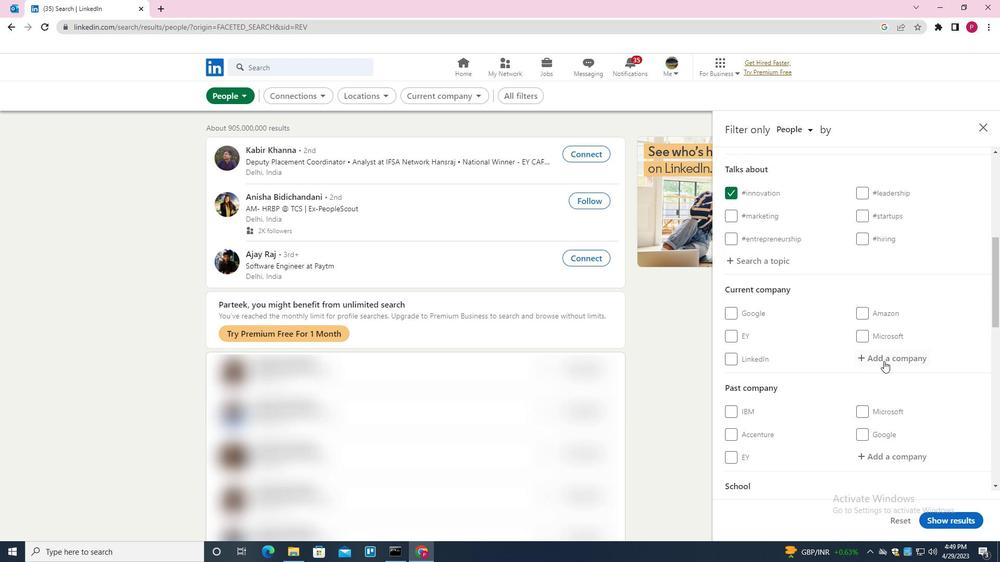 
Action: Mouse moved to (884, 360)
Screenshot: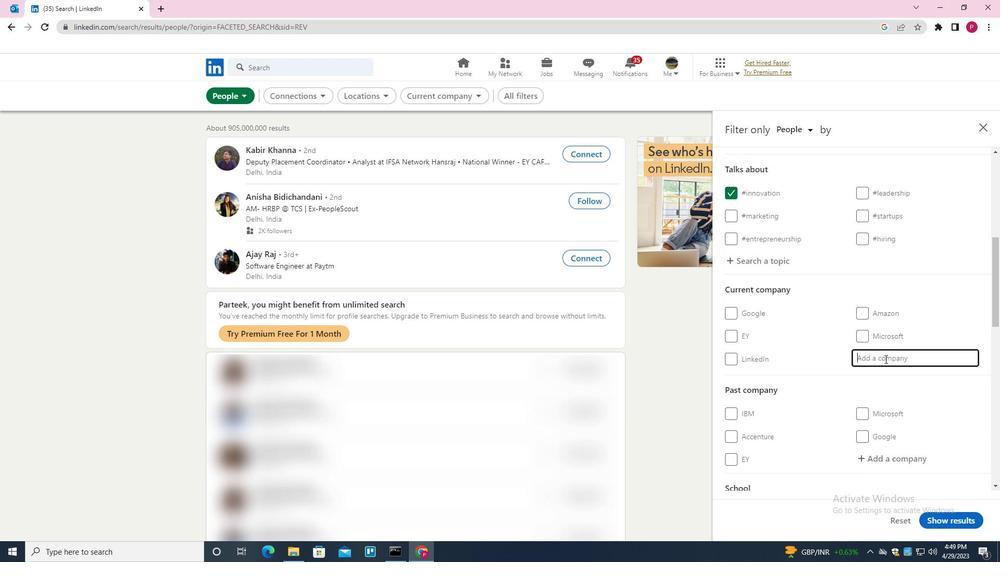 
Action: Key pressed <Key.shift>BHARATPE<Key.down><Key.enter>
Screenshot: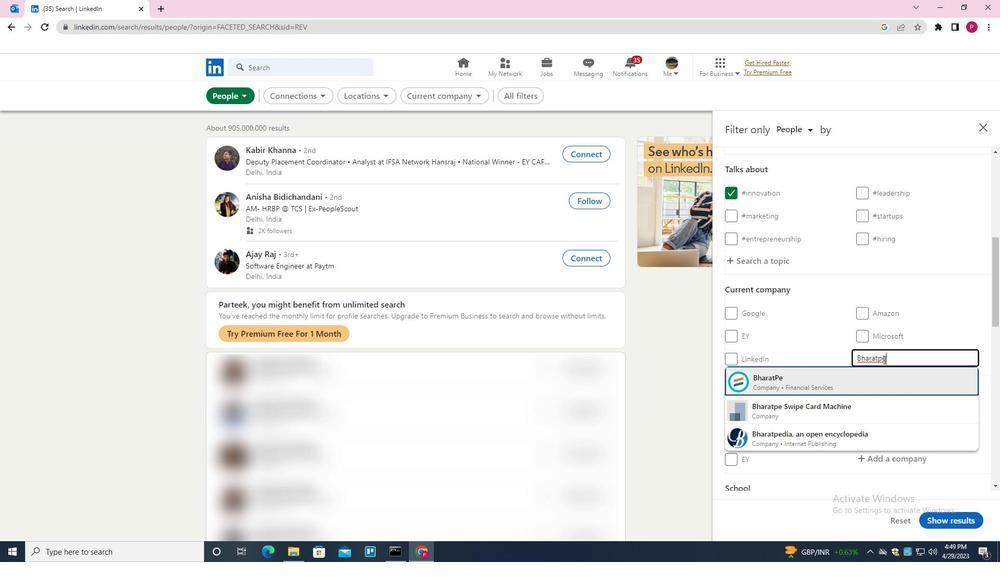 
Action: Mouse moved to (876, 364)
Screenshot: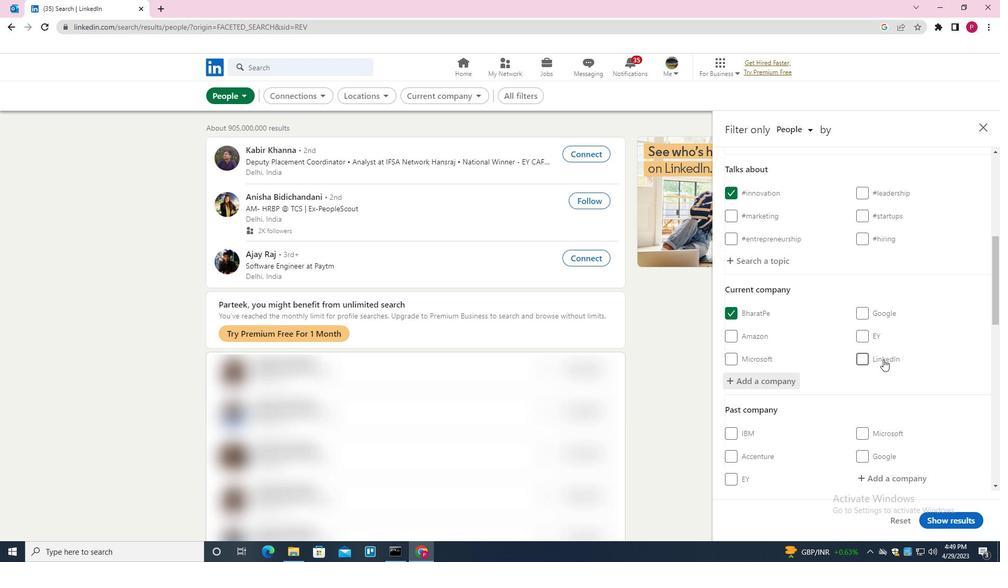 
Action: Mouse scrolled (876, 363) with delta (0, 0)
Screenshot: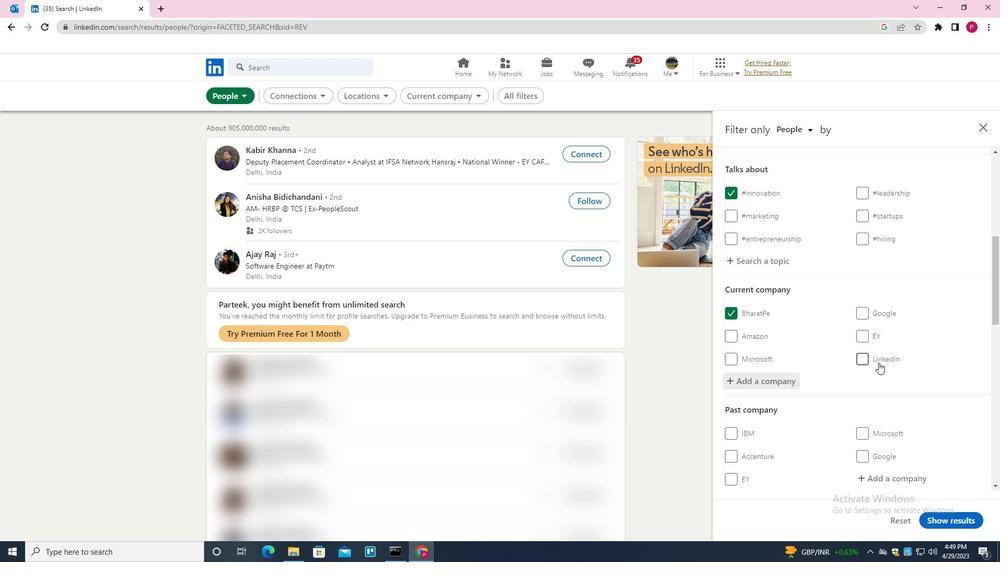 
Action: Mouse moved to (871, 362)
Screenshot: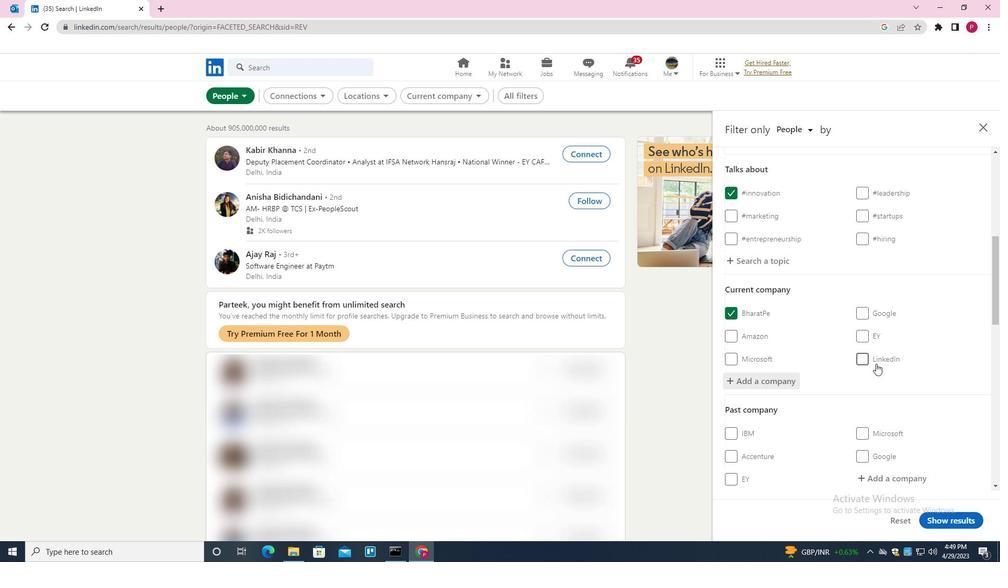 
Action: Mouse scrolled (871, 362) with delta (0, 0)
Screenshot: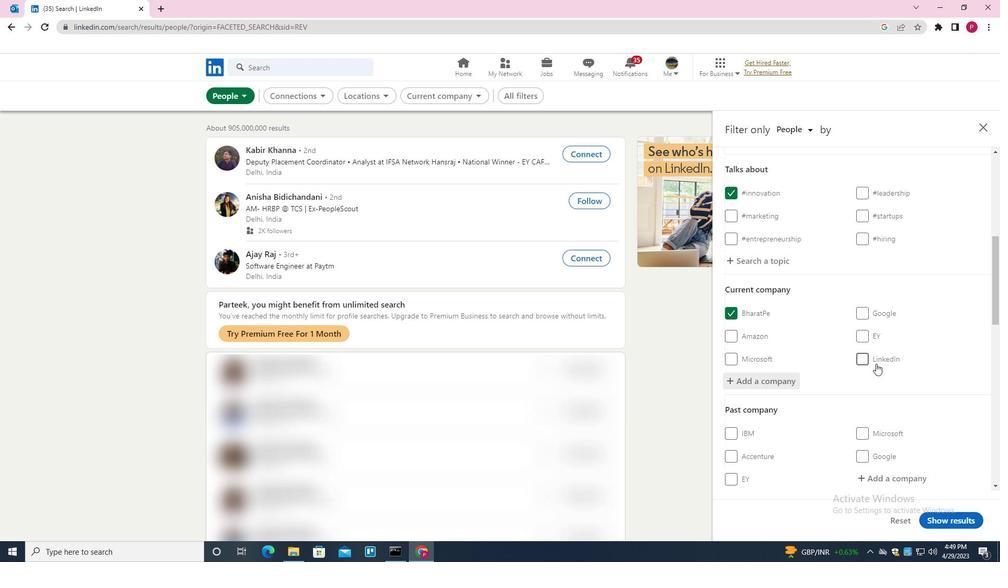 
Action: Mouse moved to (864, 358)
Screenshot: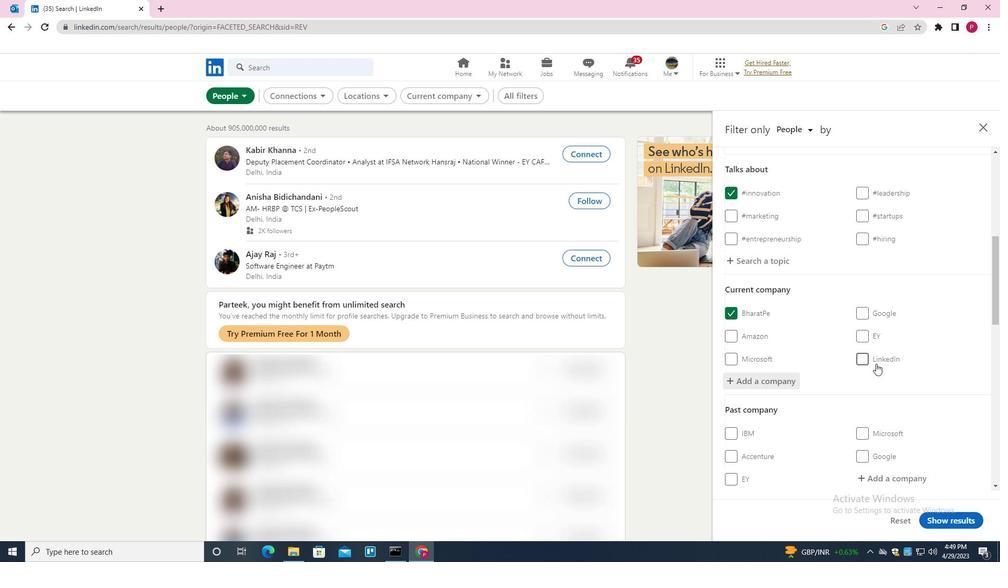 
Action: Mouse scrolled (864, 357) with delta (0, 0)
Screenshot: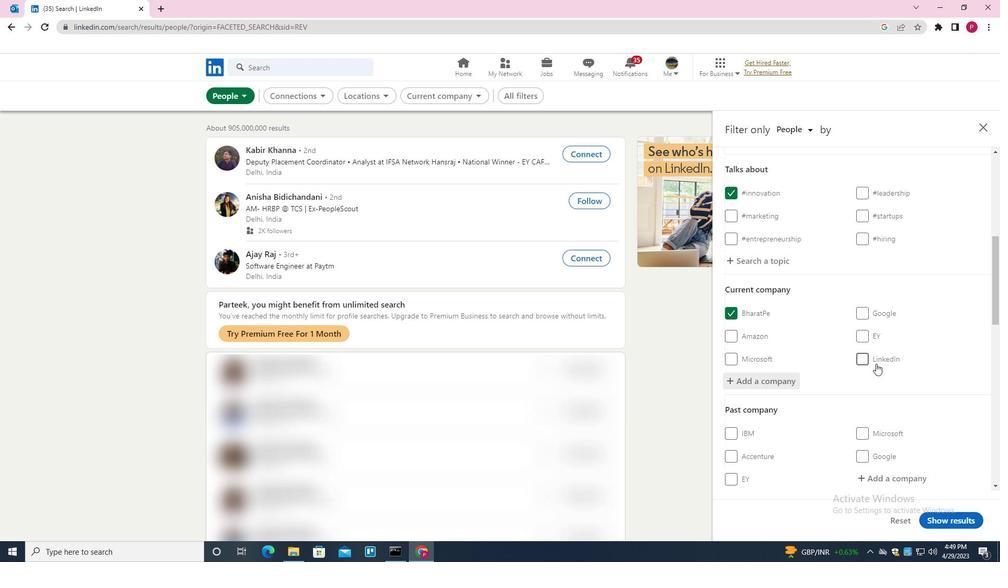 
Action: Mouse moved to (833, 357)
Screenshot: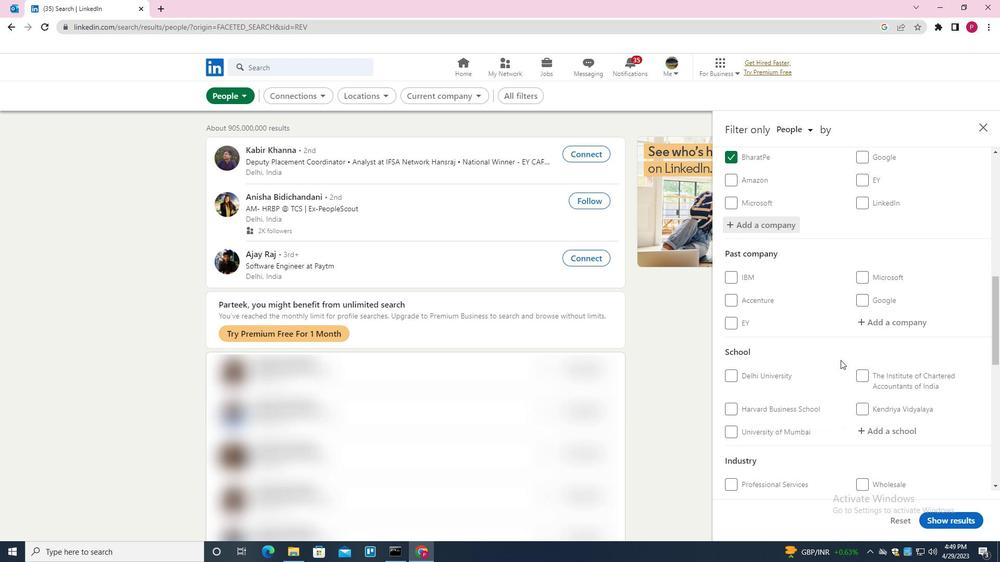 
Action: Mouse scrolled (833, 356) with delta (0, 0)
Screenshot: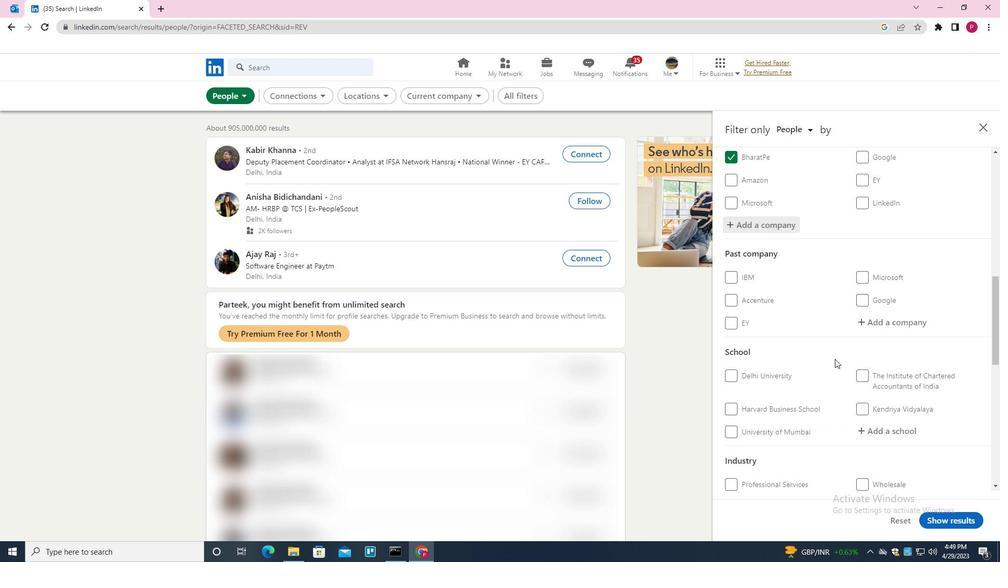 
Action: Mouse scrolled (833, 356) with delta (0, 0)
Screenshot: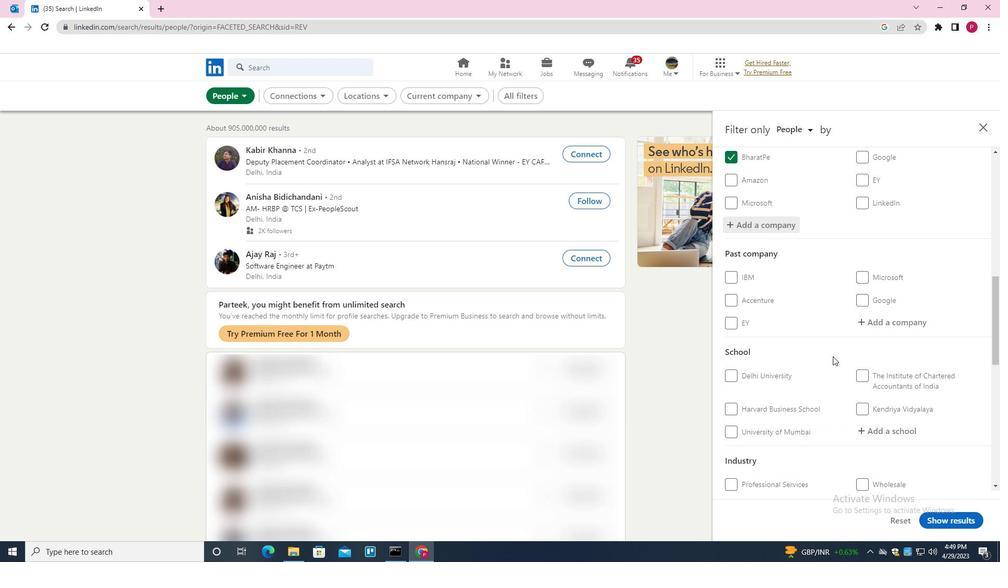 
Action: Mouse moved to (893, 328)
Screenshot: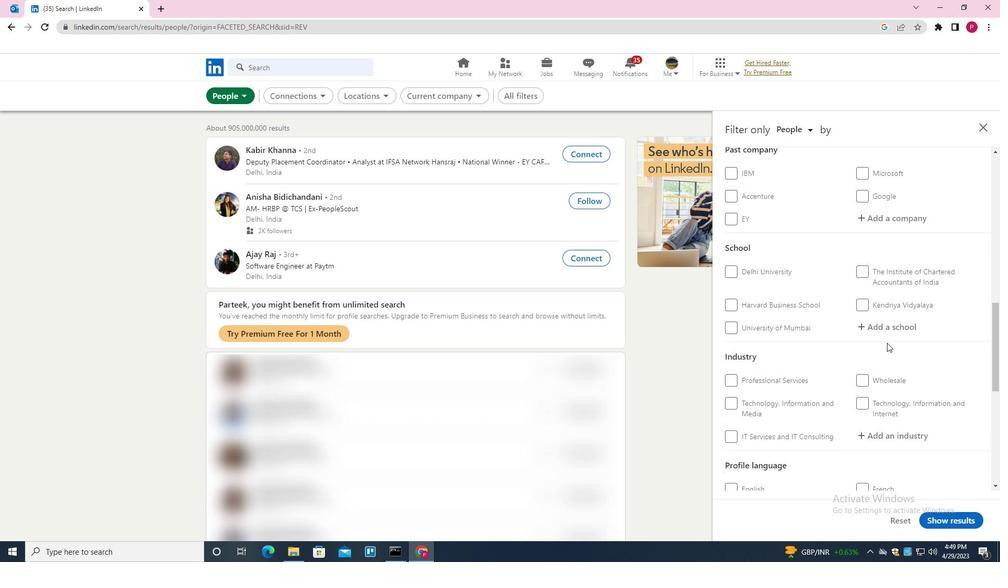 
Action: Mouse pressed left at (893, 328)
Screenshot: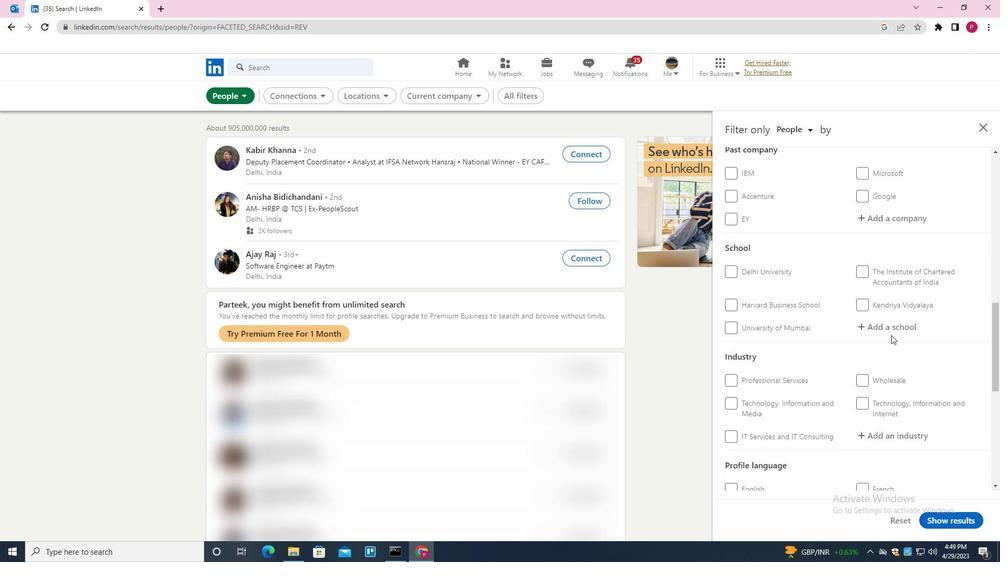 
Action: Mouse moved to (878, 333)
Screenshot: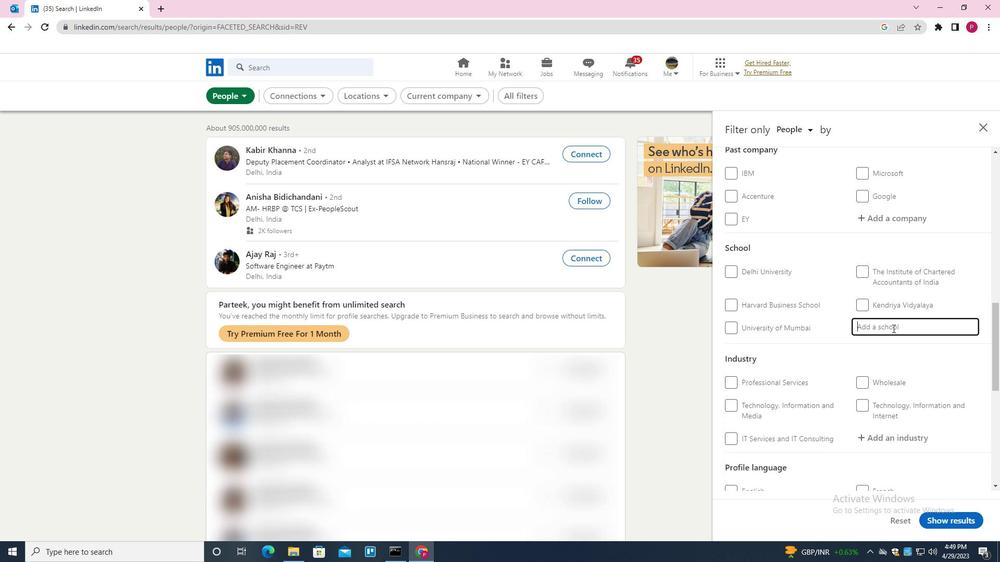 
Action: Mouse scrolled (878, 333) with delta (0, 0)
Screenshot: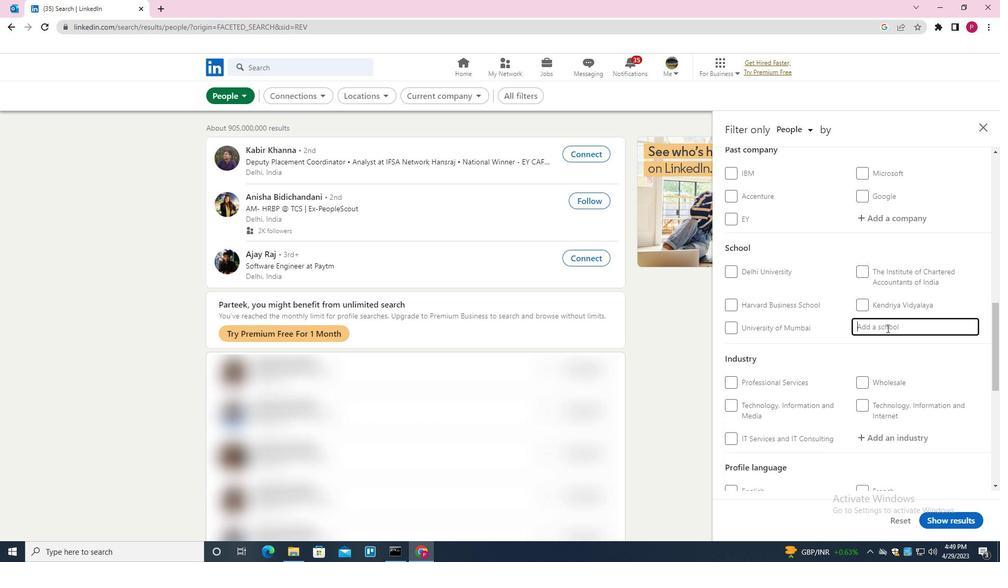 
Action: Mouse moved to (878, 333)
Screenshot: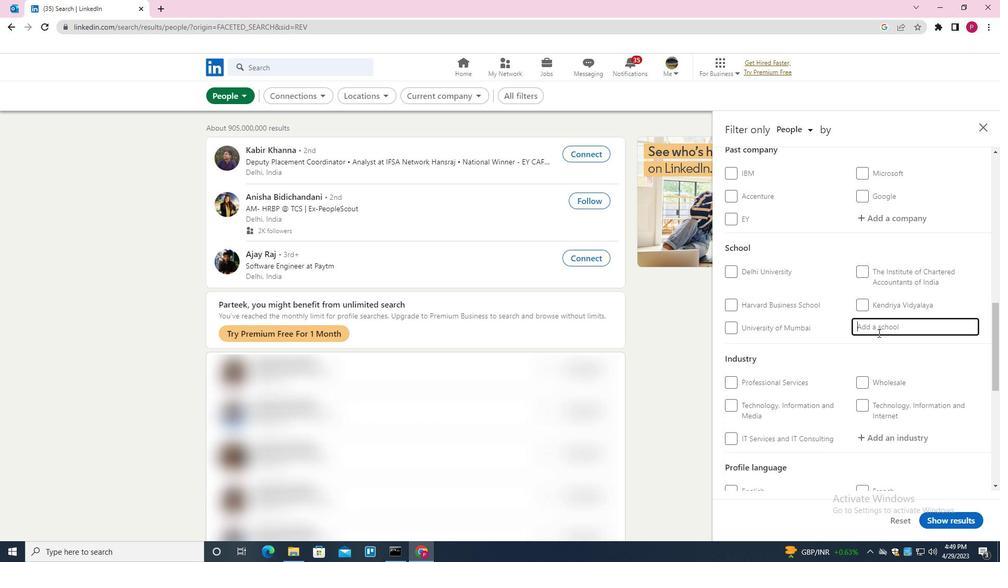 
Action: Key pressed <Key.shift><Key.shift>MITSOM<Key.down><Key.enter>
Screenshot: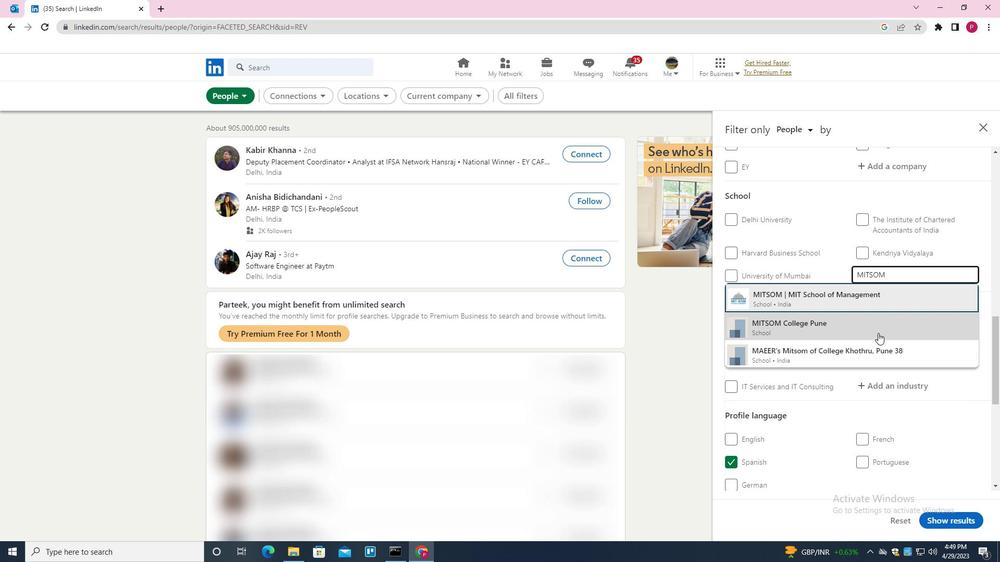 
Action: Mouse moved to (842, 361)
Screenshot: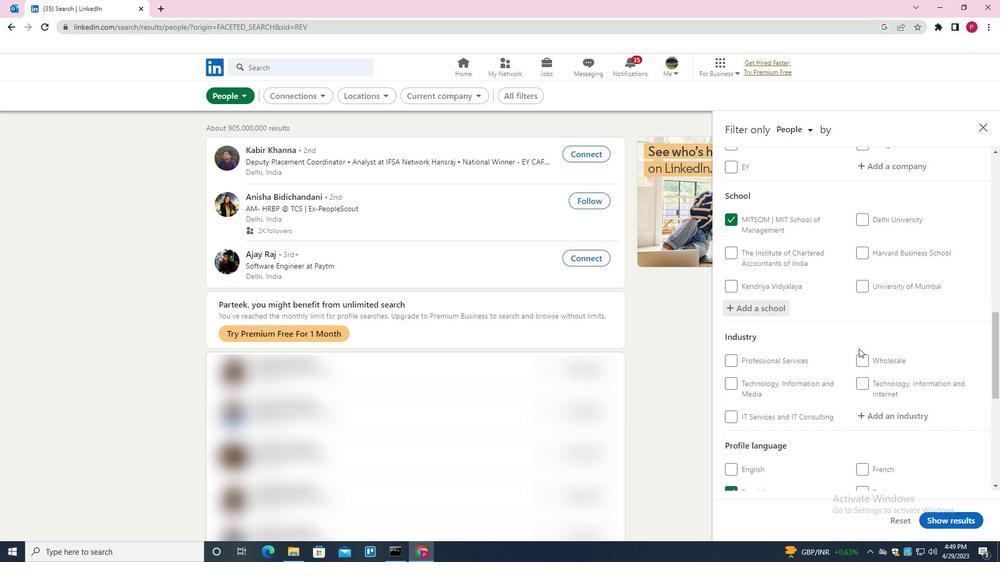 
Action: Mouse scrolled (842, 361) with delta (0, 0)
Screenshot: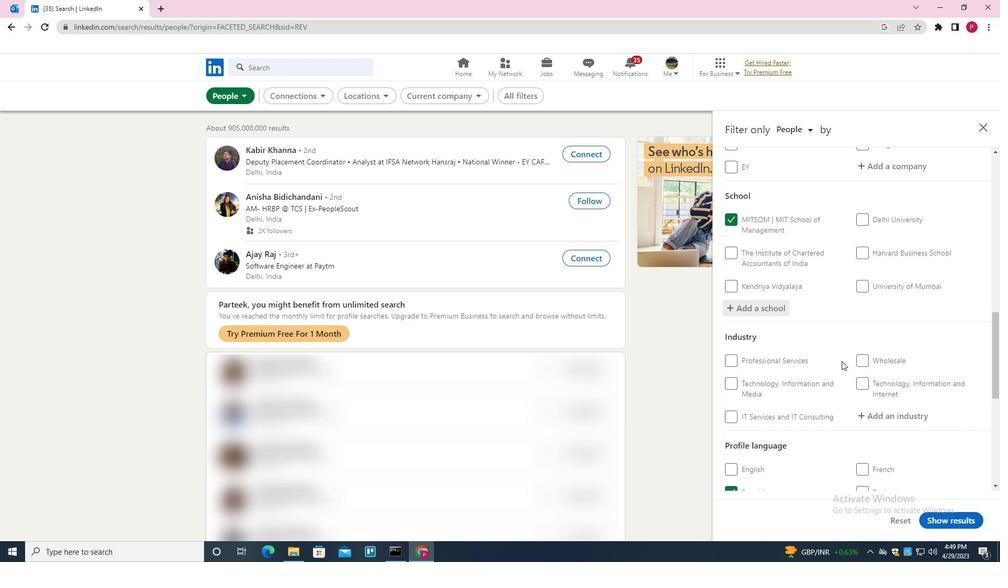 
Action: Mouse moved to (844, 360)
Screenshot: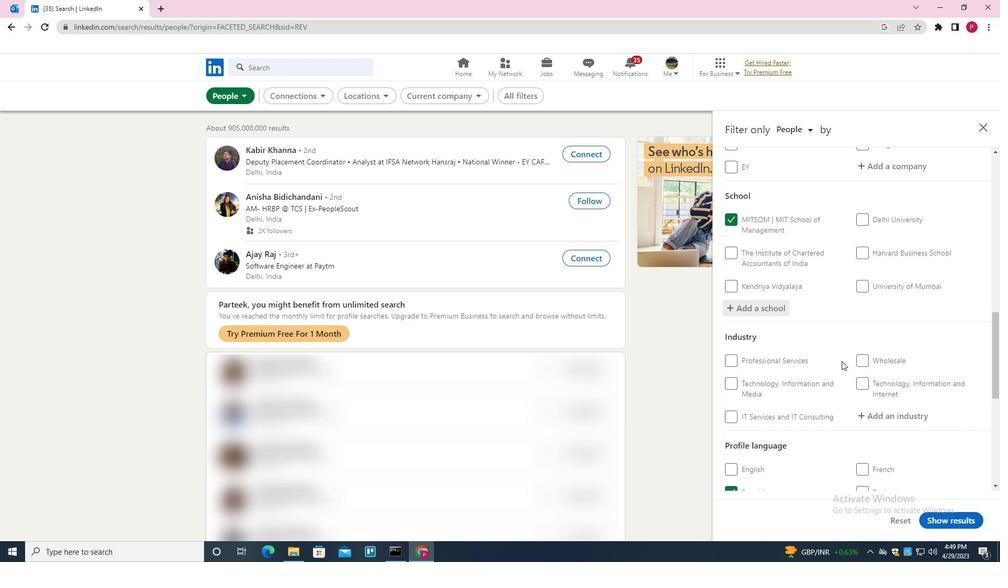 
Action: Mouse scrolled (844, 360) with delta (0, 0)
Screenshot: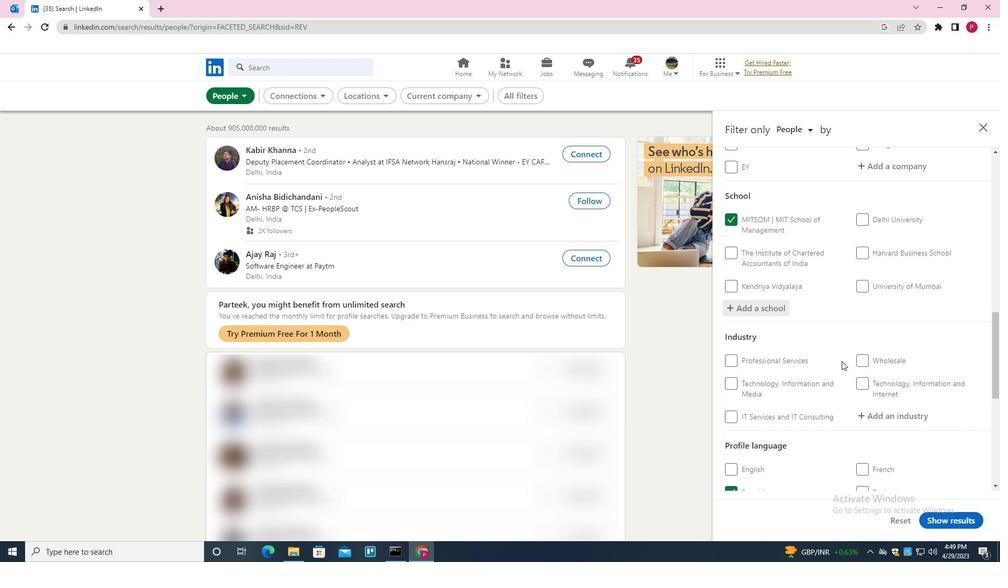 
Action: Mouse moved to (879, 315)
Screenshot: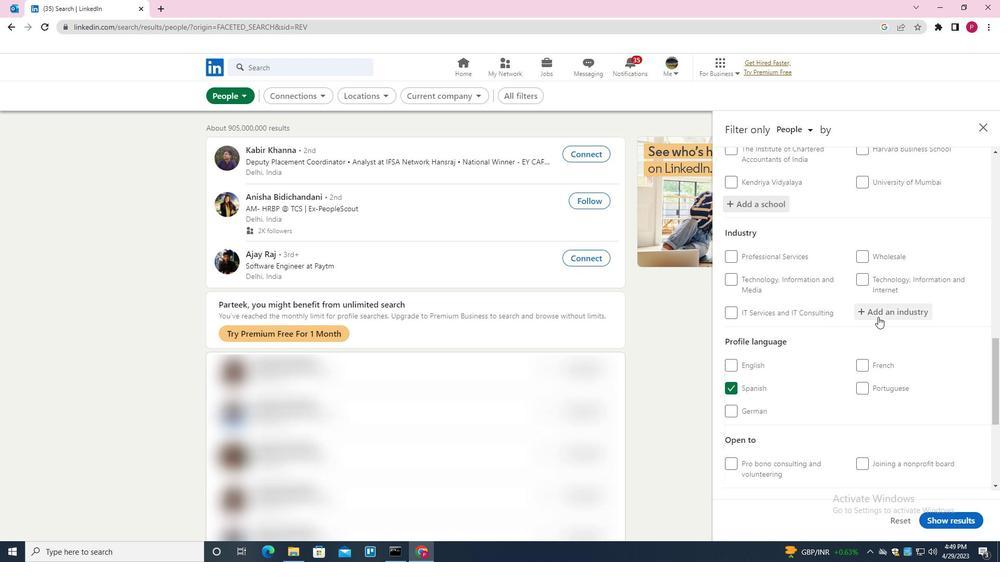 
Action: Mouse pressed left at (879, 315)
Screenshot: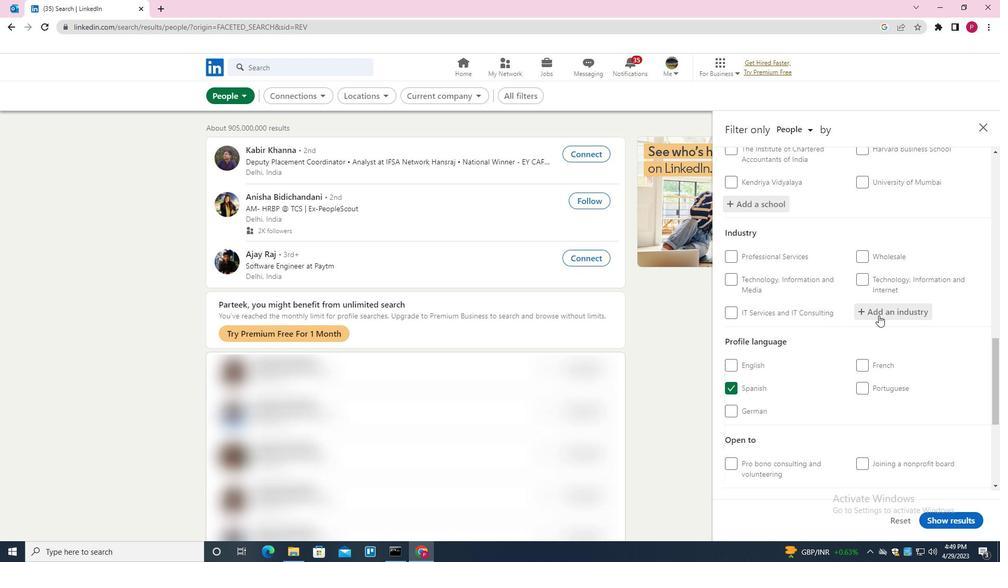 
Action: Mouse moved to (868, 323)
Screenshot: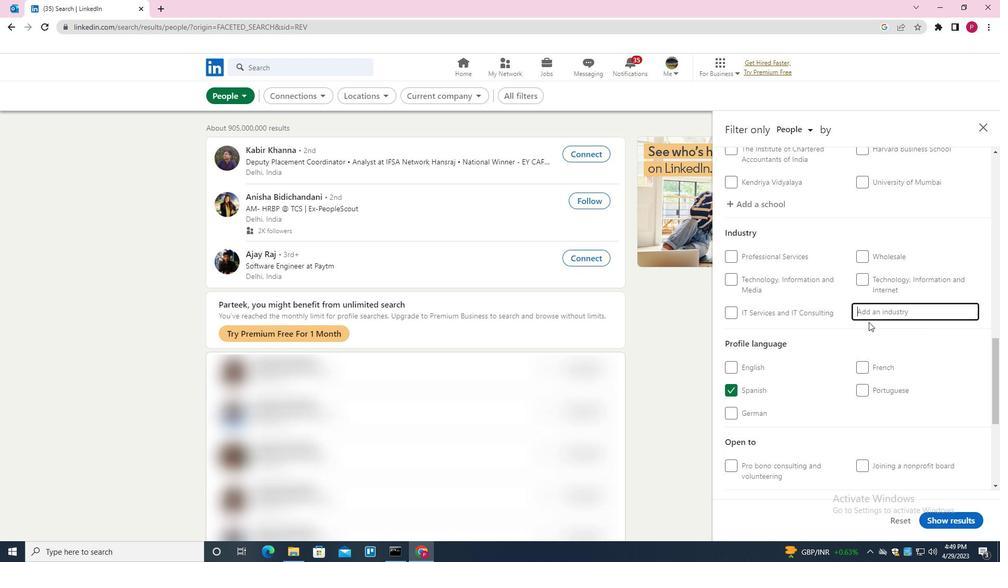 
Action: Key pressed <Key.shift>DESKTOP<Key.down><Key.enter>
Screenshot: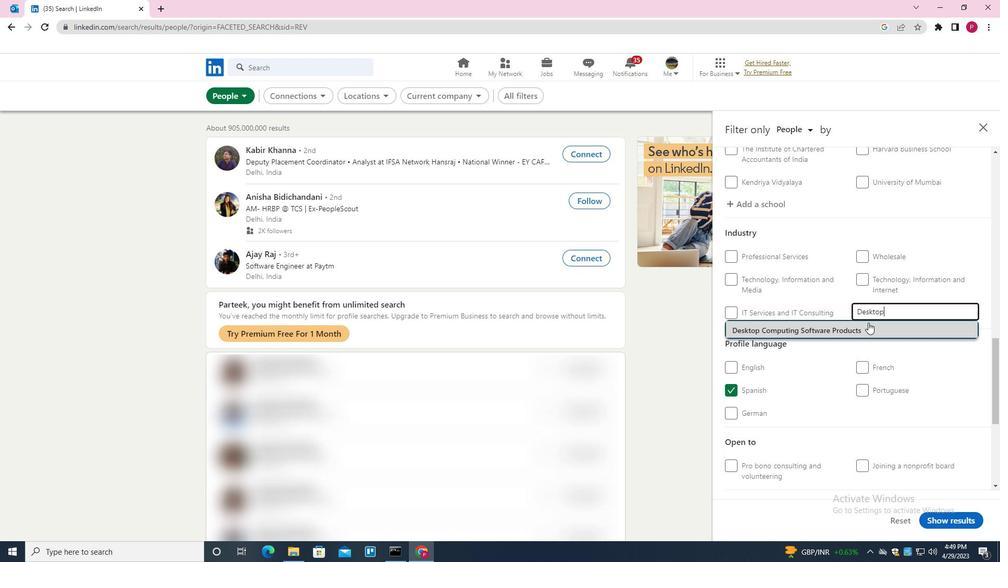 
Action: Mouse moved to (861, 340)
Screenshot: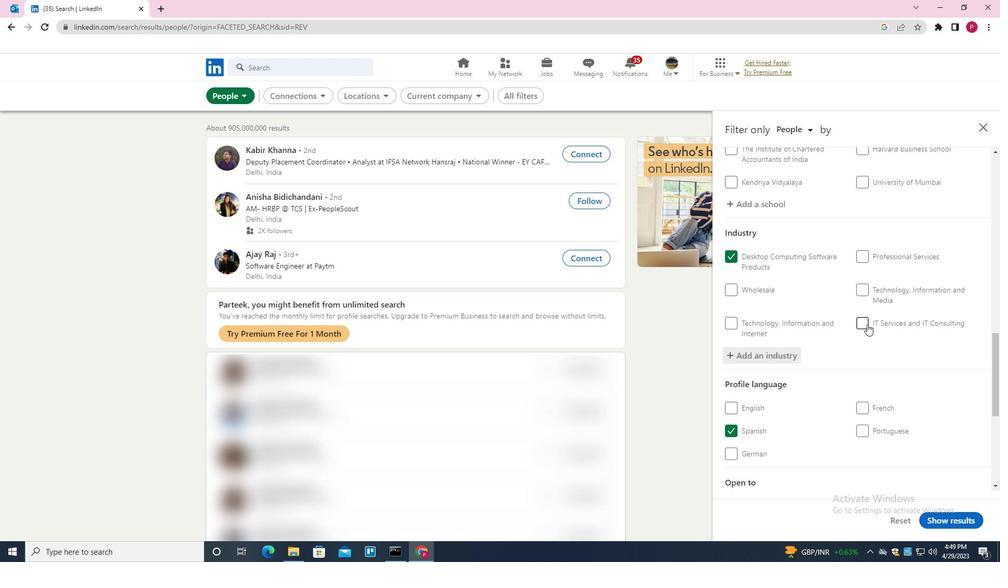 
Action: Mouse scrolled (861, 340) with delta (0, 0)
Screenshot: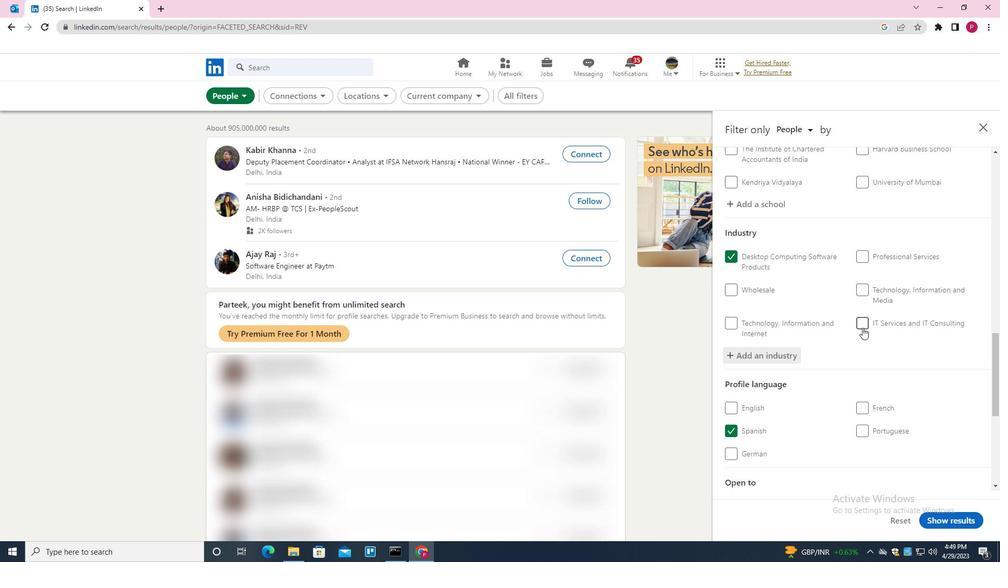 
Action: Mouse scrolled (861, 340) with delta (0, 0)
Screenshot: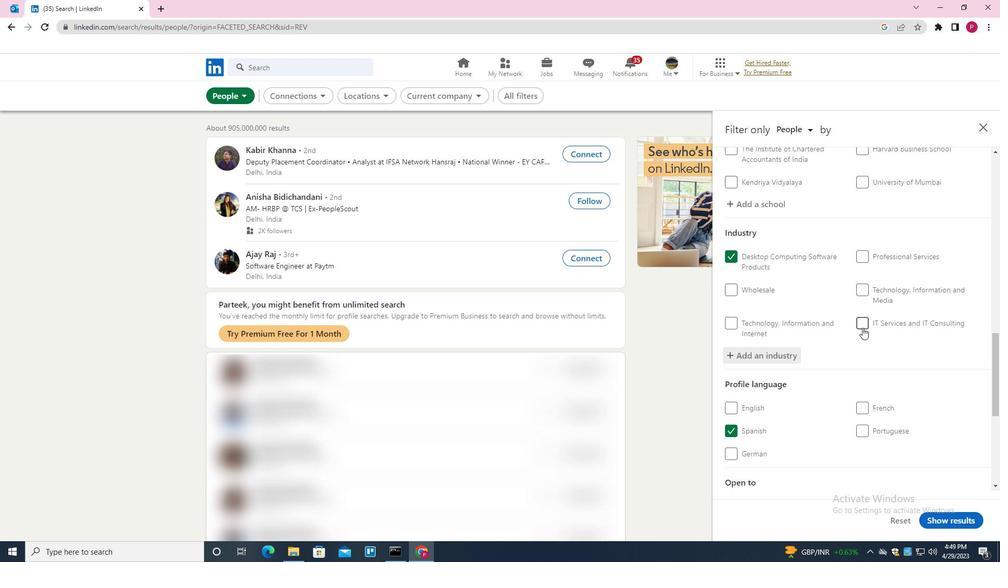 
Action: Mouse scrolled (861, 340) with delta (0, 0)
Screenshot: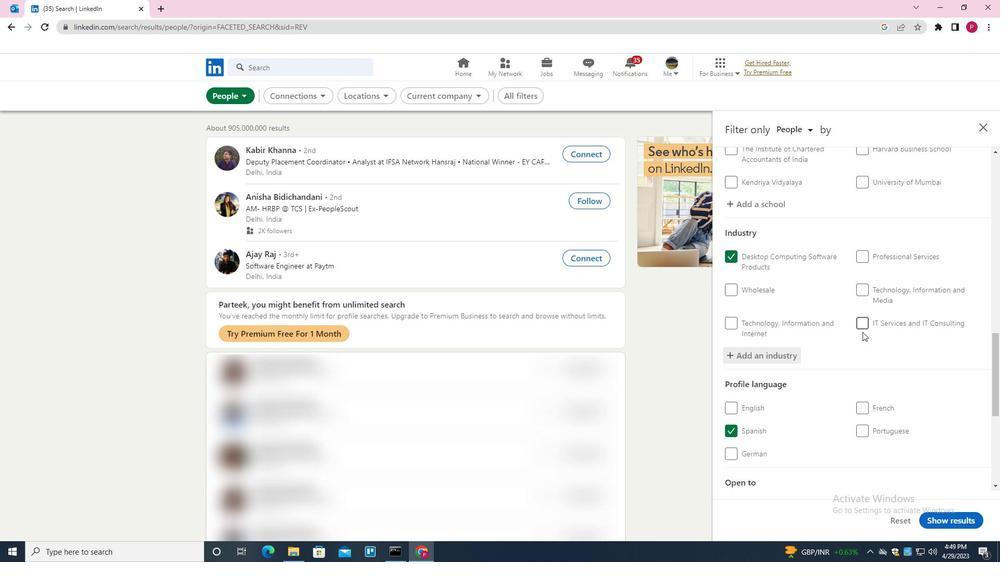 
Action: Mouse scrolled (861, 340) with delta (0, 0)
Screenshot: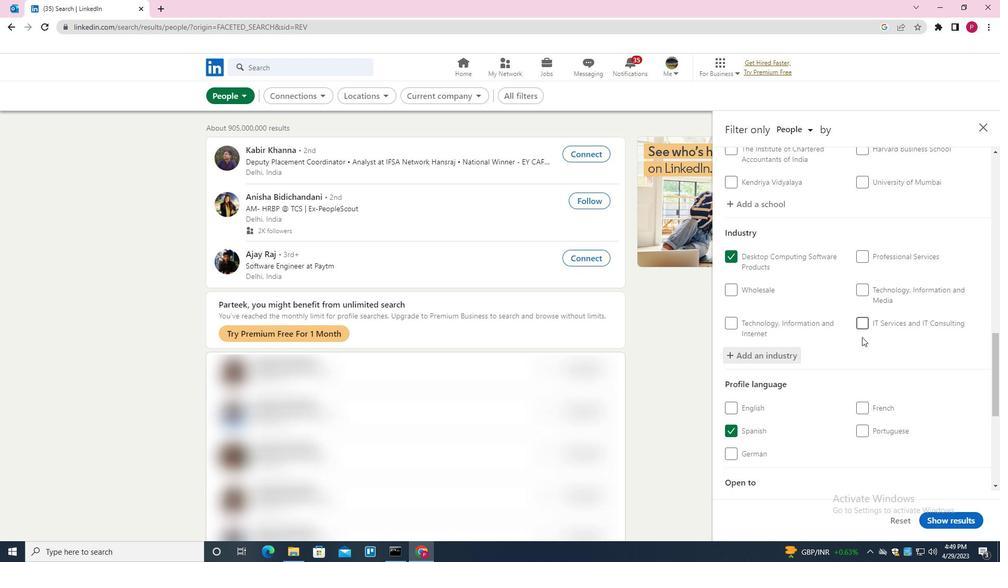 
Action: Mouse moved to (903, 408)
Screenshot: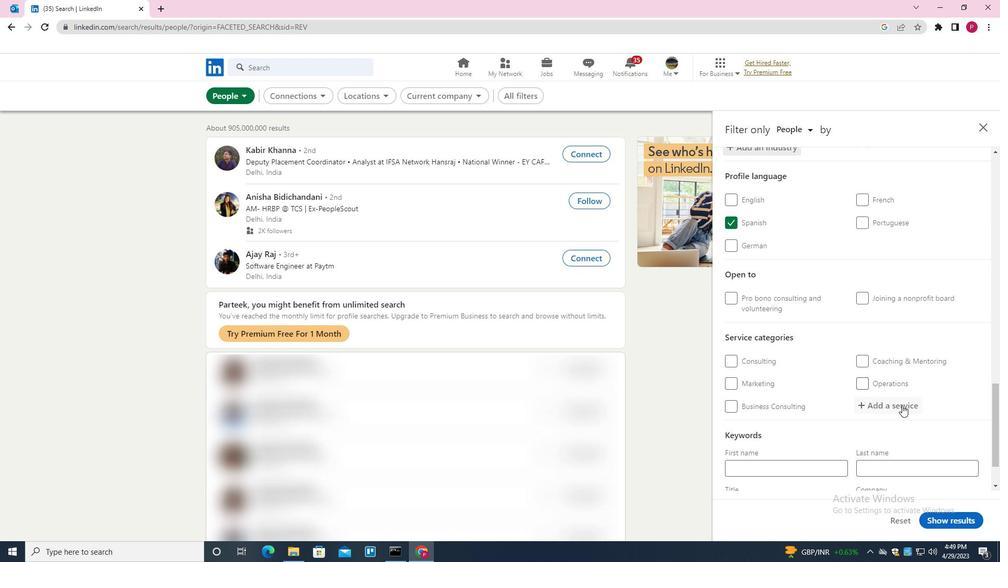
Action: Mouse pressed left at (903, 408)
Screenshot: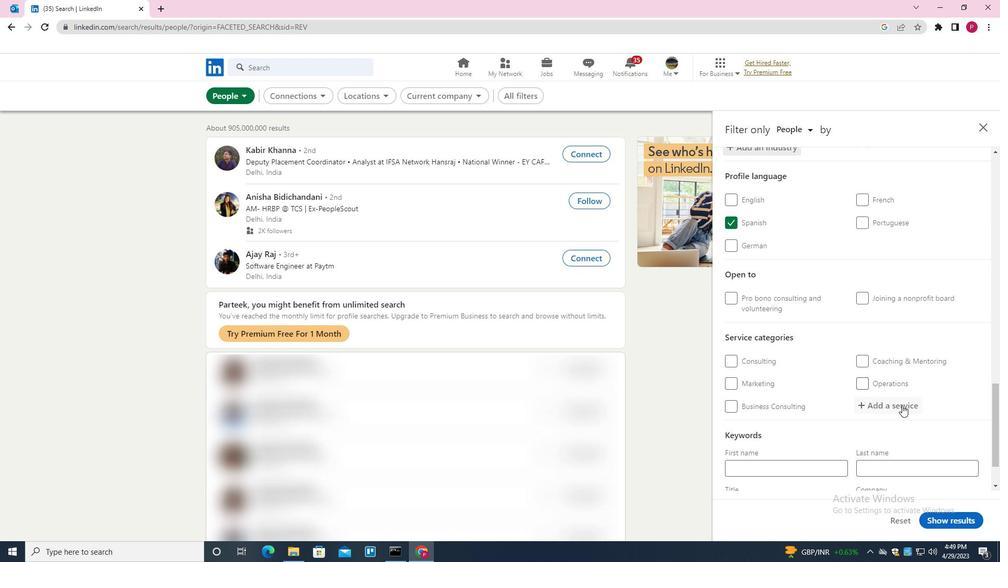 
Action: Key pressed <Key.shift><Key.shift><Key.shift>CUSTOMER<Key.down><Key.enter>
Screenshot: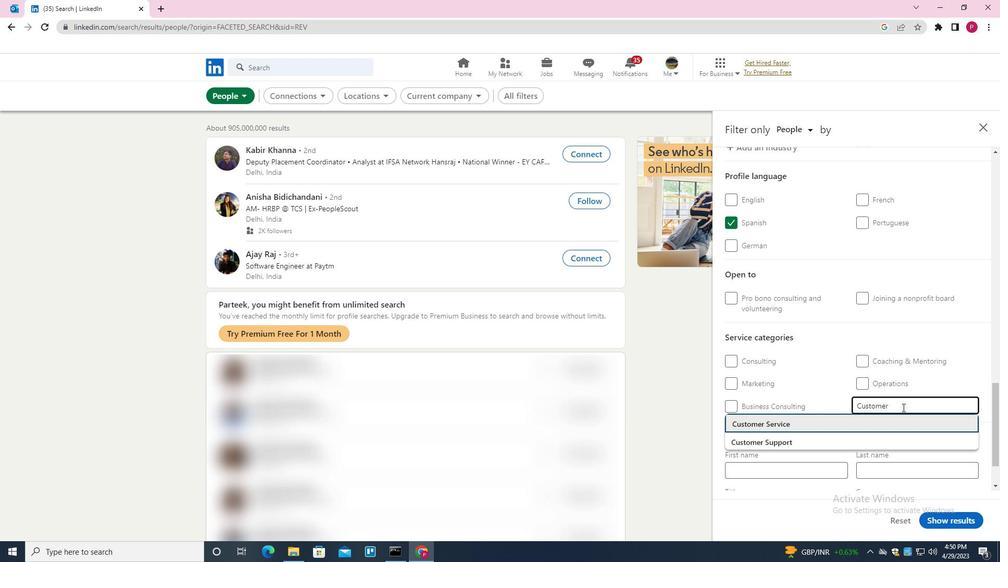 
Action: Mouse scrolled (903, 407) with delta (0, 0)
Screenshot: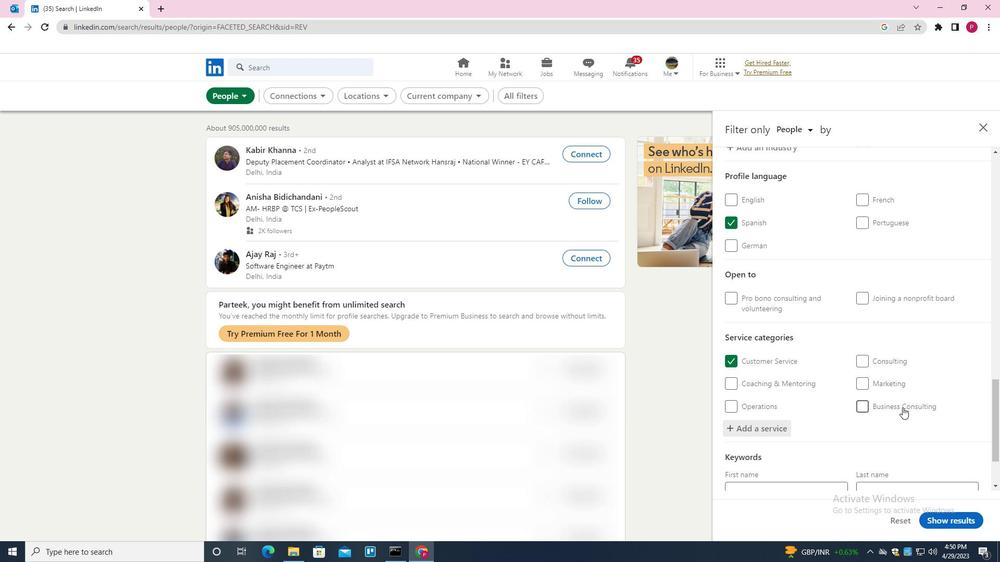 
Action: Mouse scrolled (903, 407) with delta (0, 0)
Screenshot: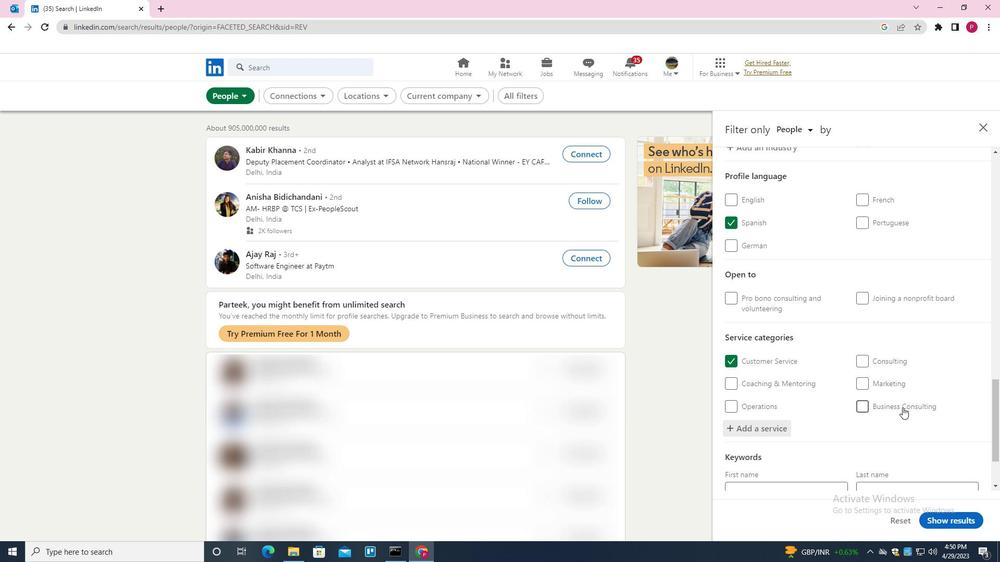 
Action: Mouse scrolled (903, 407) with delta (0, 0)
Screenshot: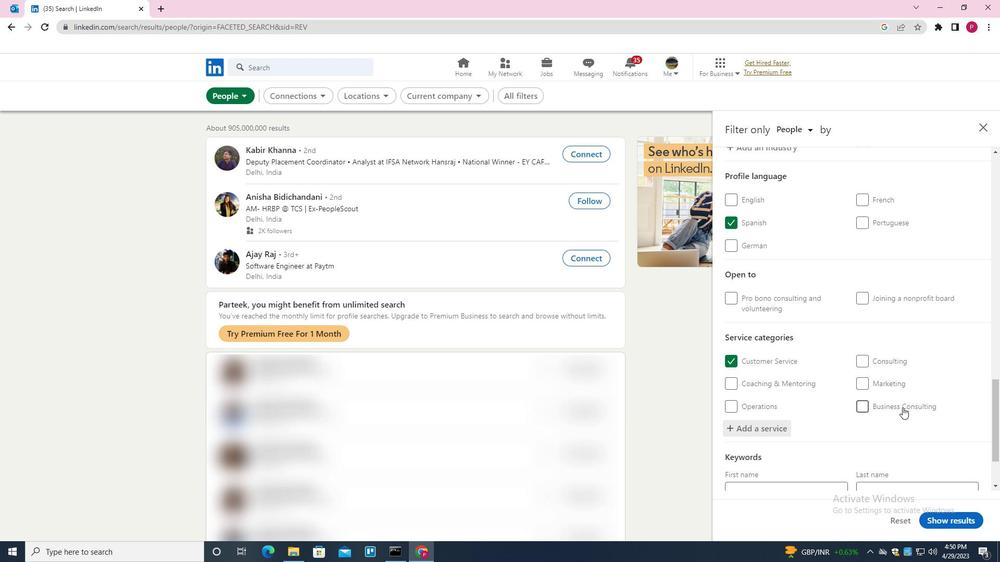 
Action: Mouse scrolled (903, 407) with delta (0, 0)
Screenshot: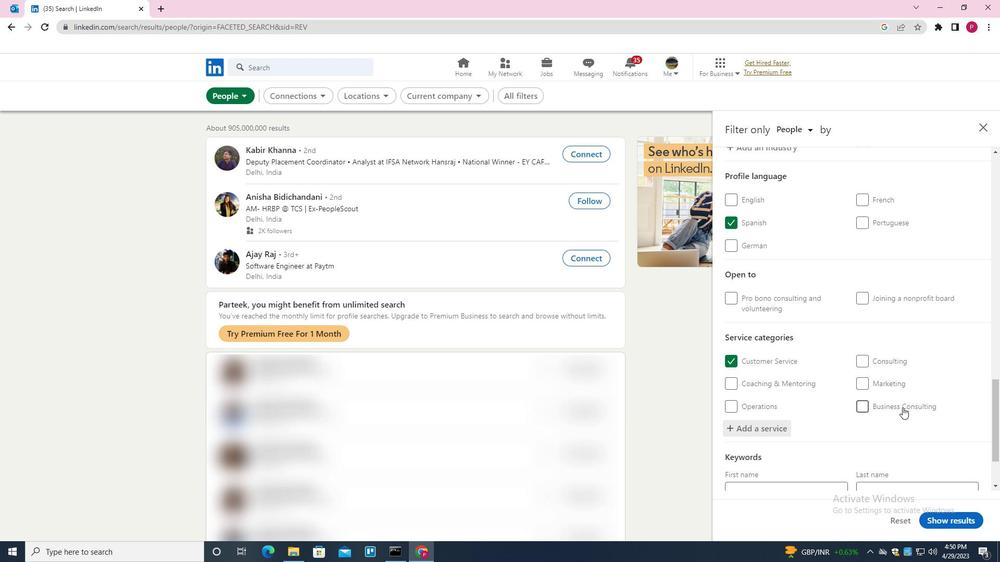 
Action: Mouse scrolled (903, 407) with delta (0, 0)
Screenshot: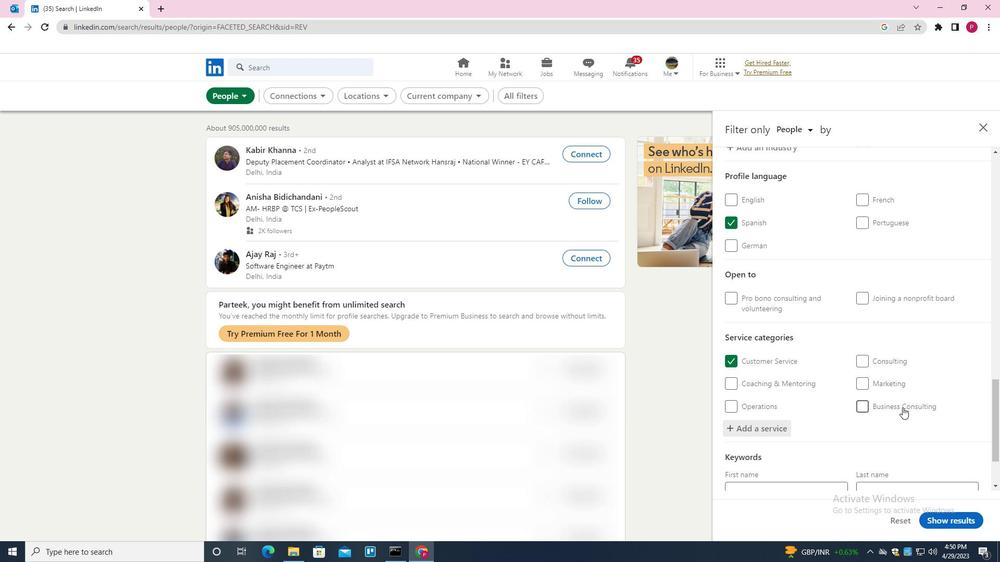 
Action: Mouse moved to (893, 408)
Screenshot: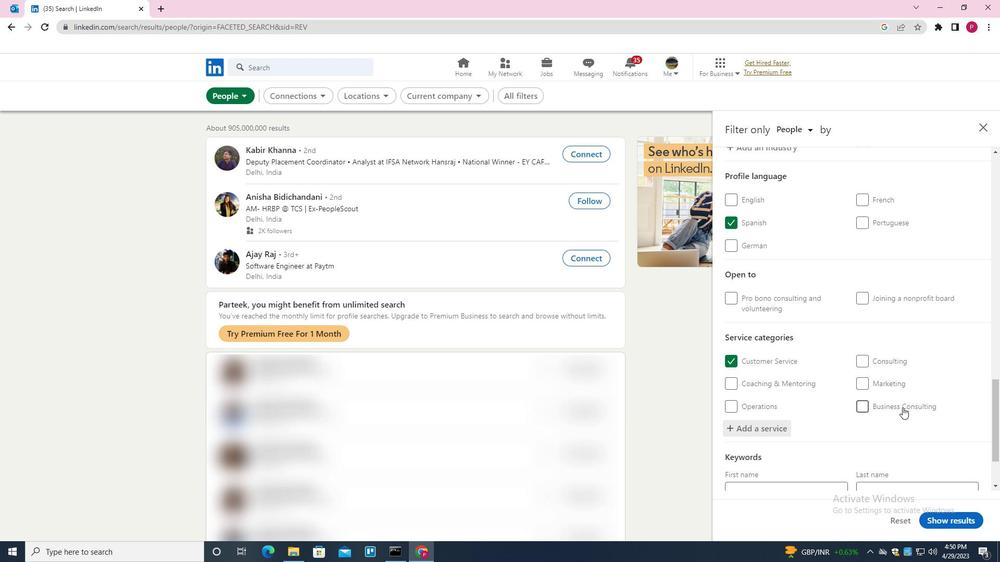 
Action: Mouse scrolled (893, 408) with delta (0, 0)
Screenshot: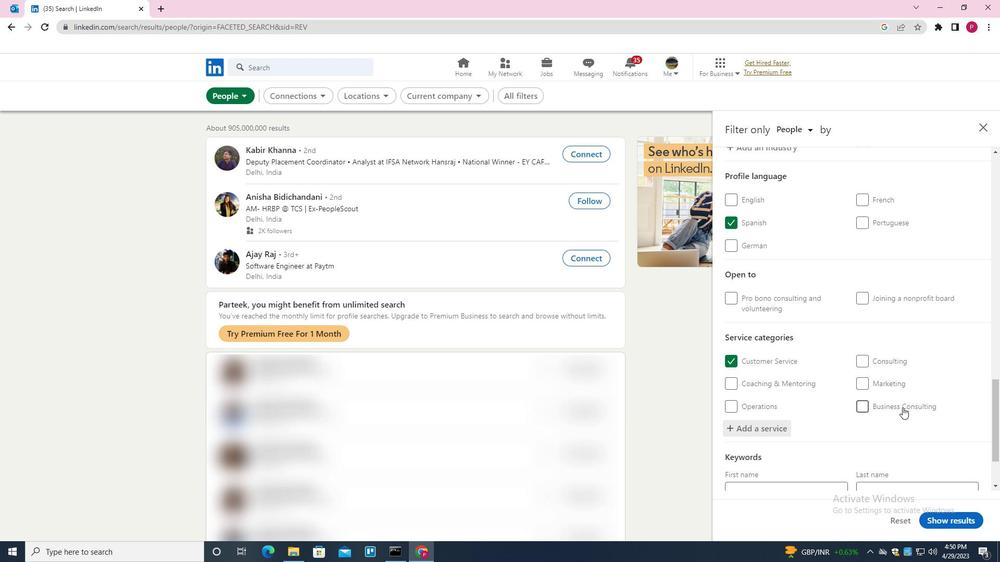 
Action: Mouse moved to (885, 410)
Screenshot: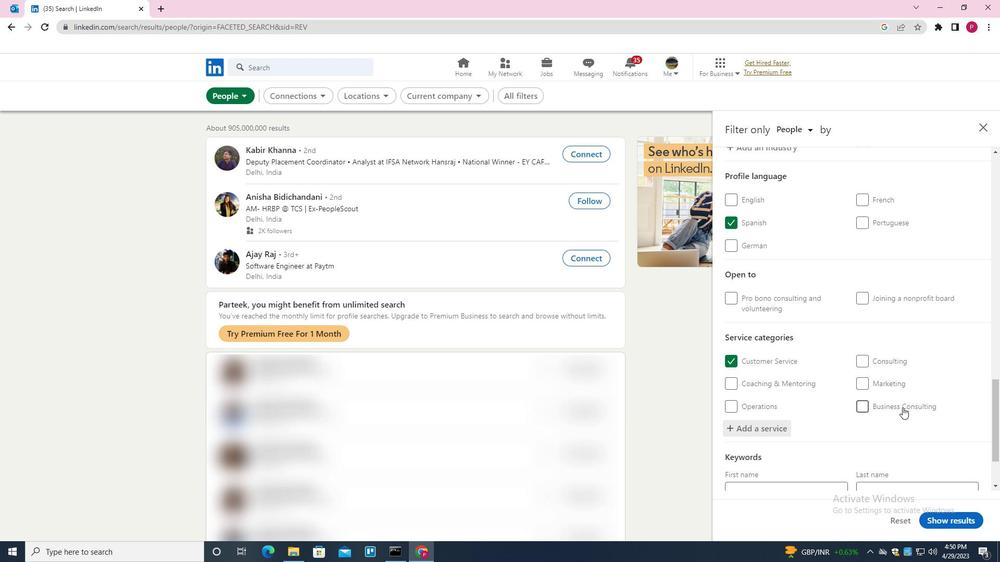 
Action: Mouse scrolled (885, 409) with delta (0, 0)
Screenshot: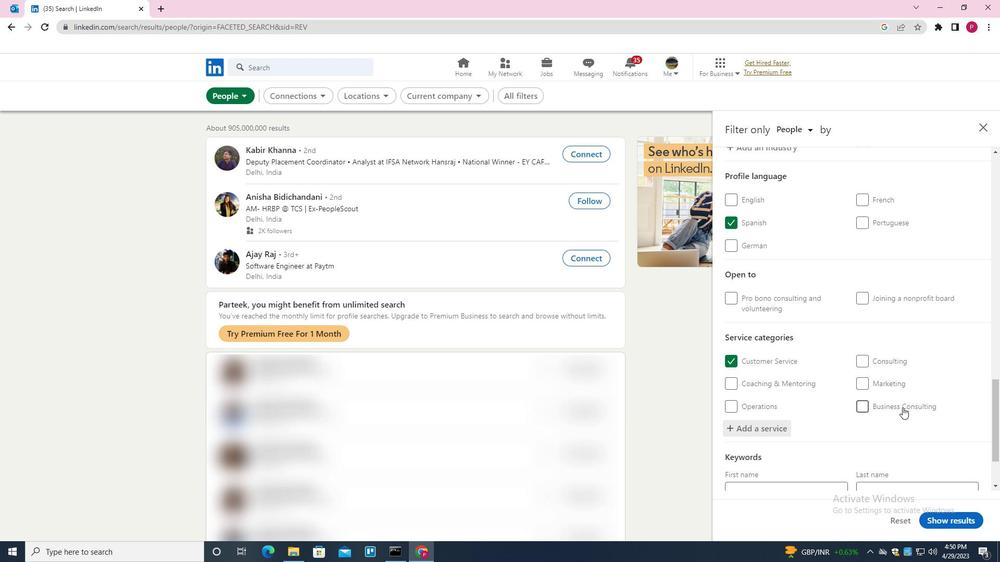 
Action: Mouse moved to (825, 444)
Screenshot: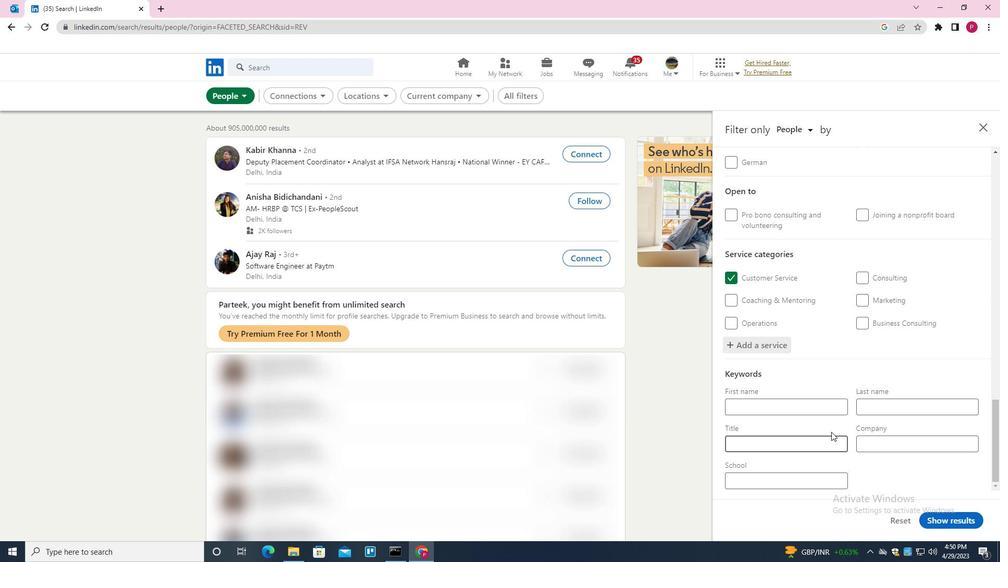 
Action: Mouse pressed left at (825, 444)
Screenshot: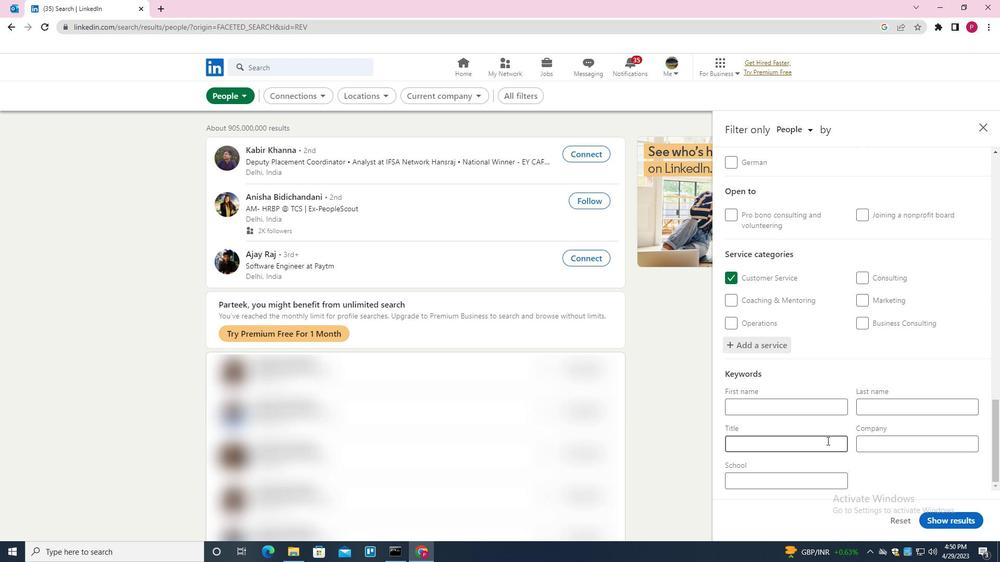 
Action: Key pressed <Key.shift>PLAYWRIGHT
Screenshot: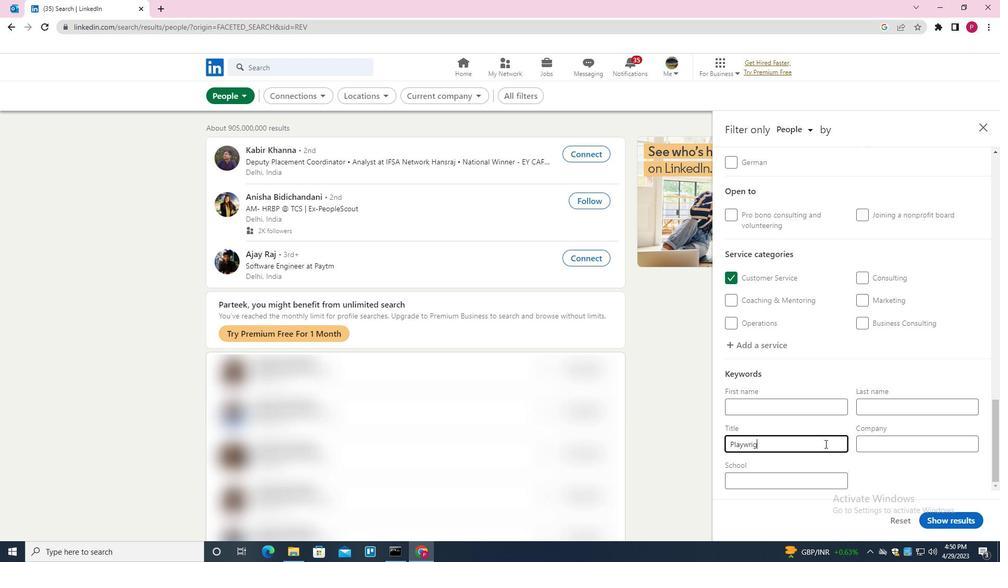 
Action: Mouse moved to (964, 518)
Screenshot: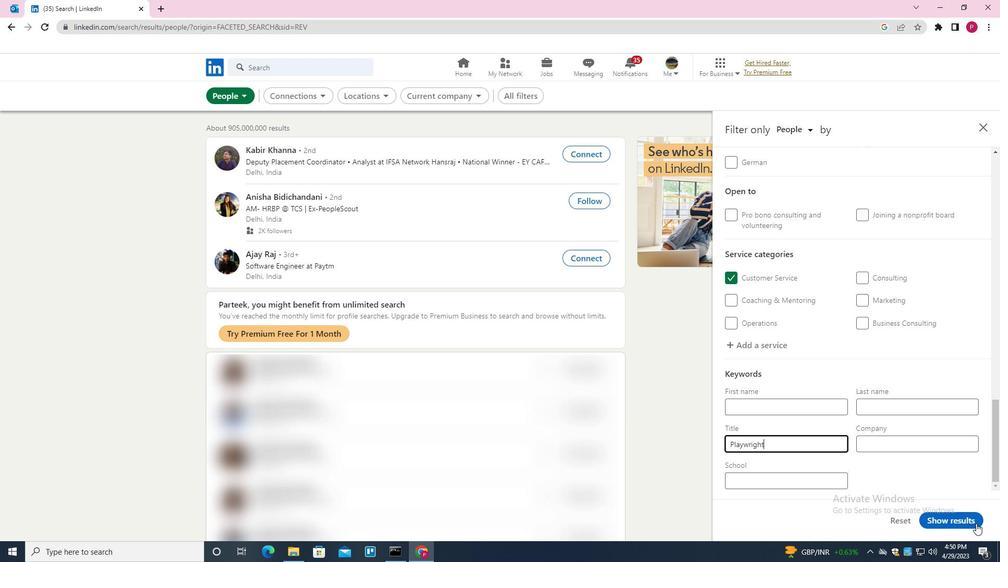 
Action: Mouse pressed left at (964, 518)
Screenshot: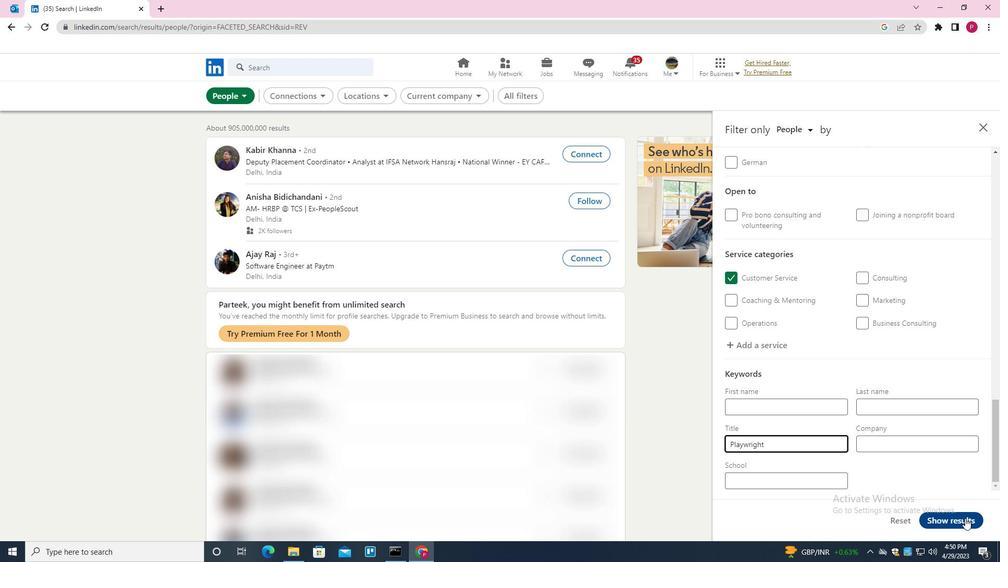 
Action: Mouse moved to (414, 206)
Screenshot: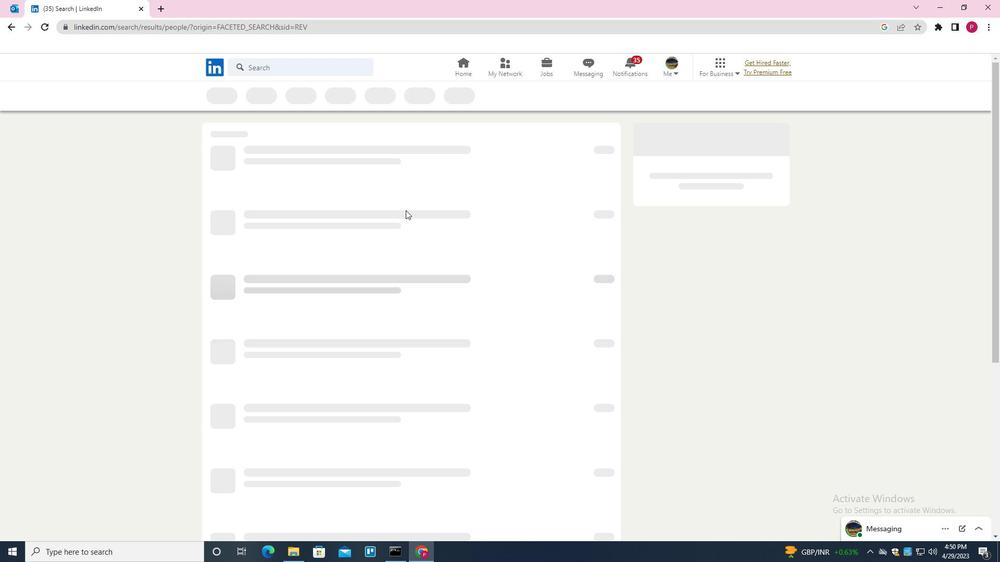 
